 Task: Find connections with filter location Gavà with filter topic #Believewith filter profile language French with filter current company Hike with filter school Dr.Vishwanath Karad MIT WORLD PEACE UNIVERSITY|PUNE with filter industry Cable and Satellite Programming with filter service category Technical with filter keywords title Assistant Manager
Action: Mouse moved to (158, 220)
Screenshot: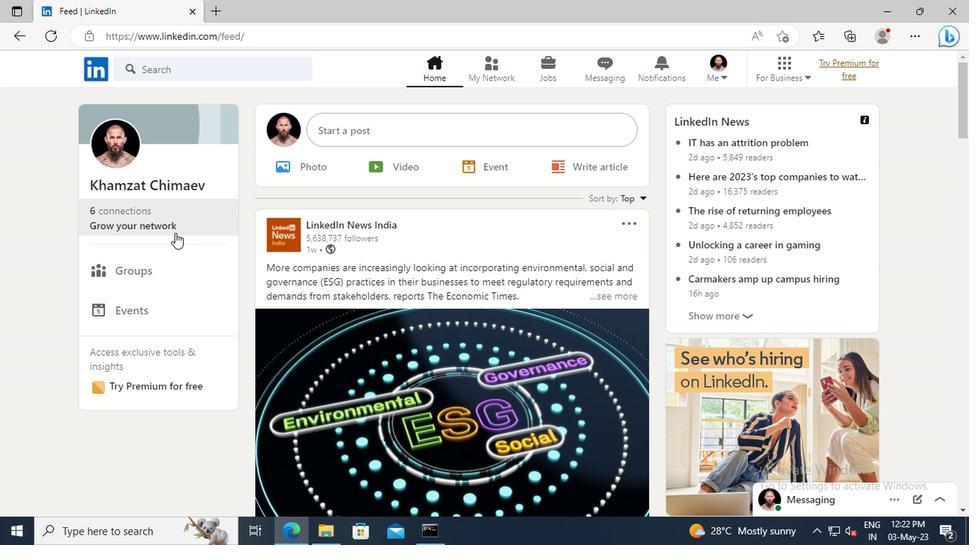 
Action: Mouse pressed left at (158, 220)
Screenshot: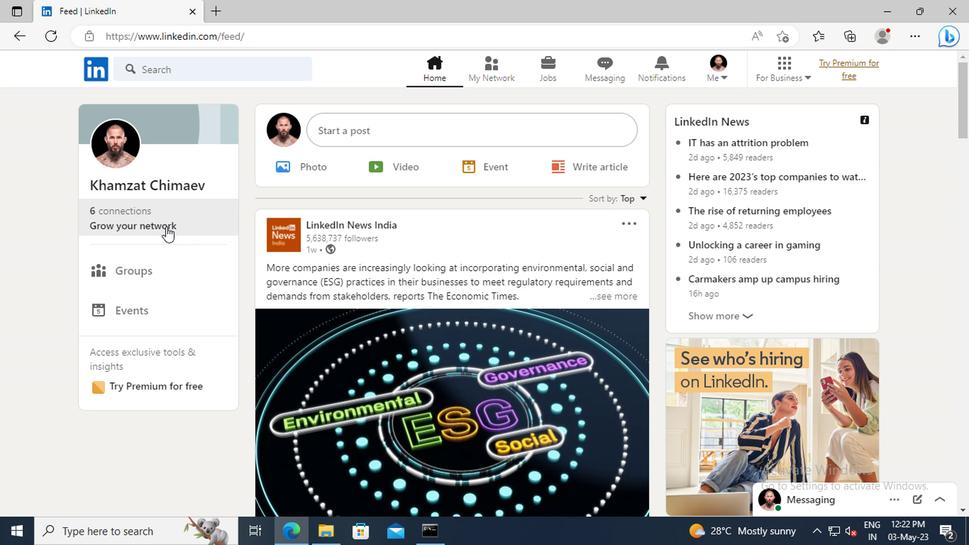 
Action: Mouse moved to (161, 149)
Screenshot: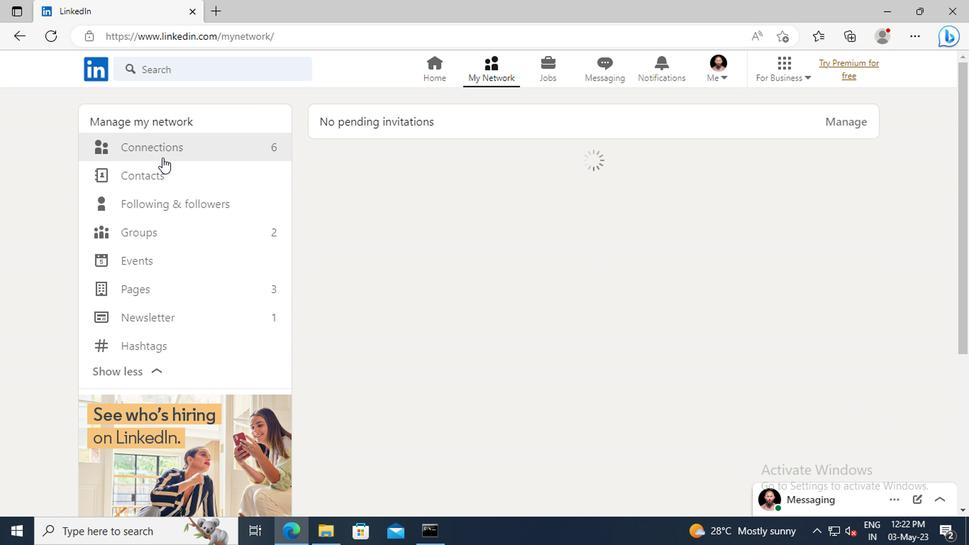 
Action: Mouse pressed left at (161, 149)
Screenshot: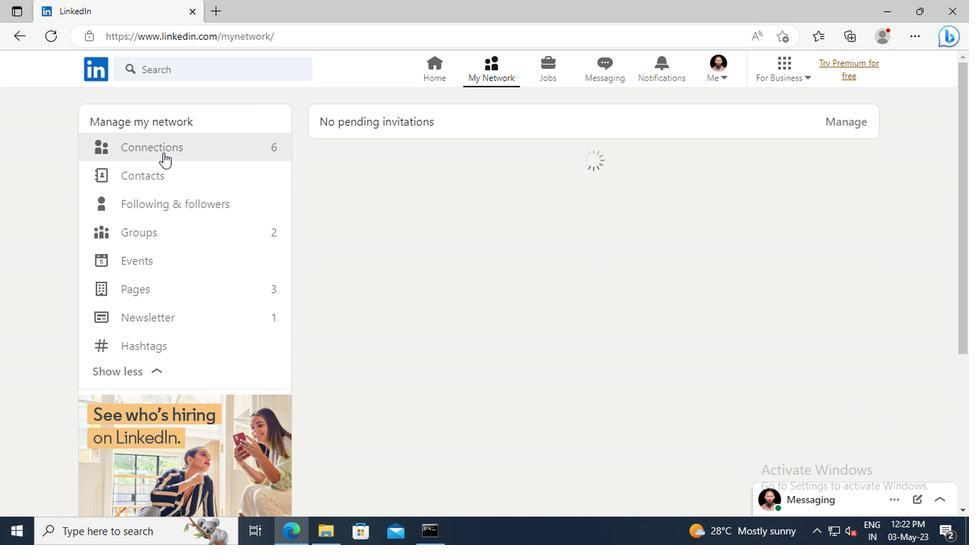 
Action: Mouse moved to (569, 152)
Screenshot: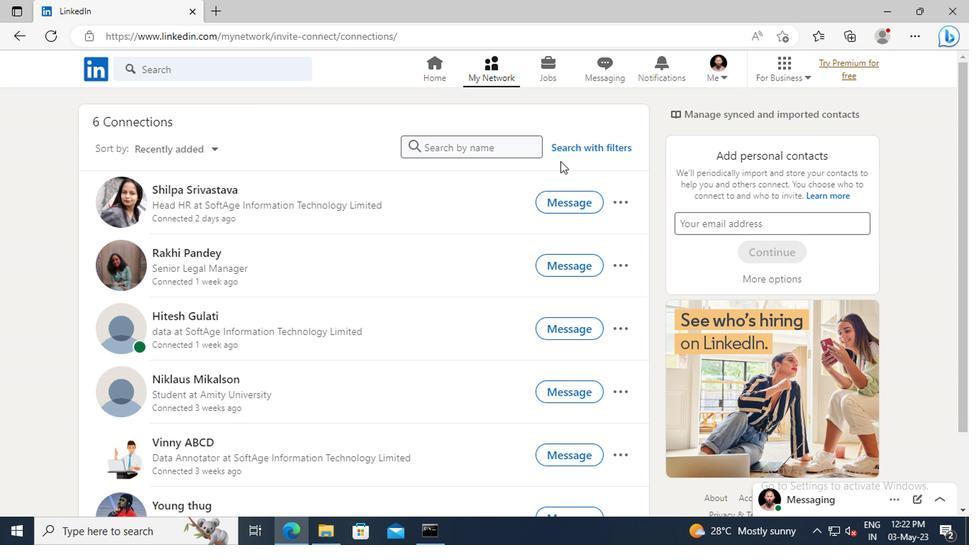 
Action: Mouse pressed left at (569, 152)
Screenshot: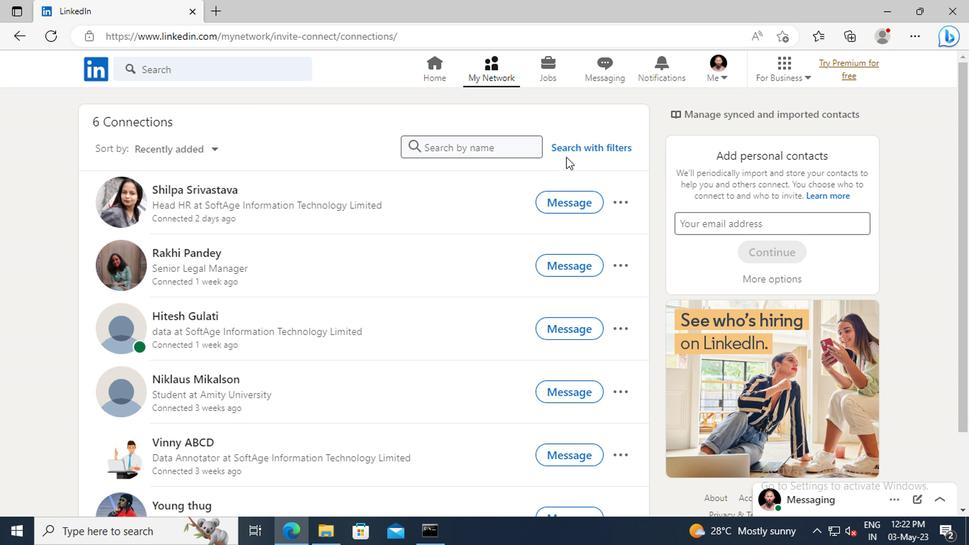 
Action: Mouse moved to (539, 113)
Screenshot: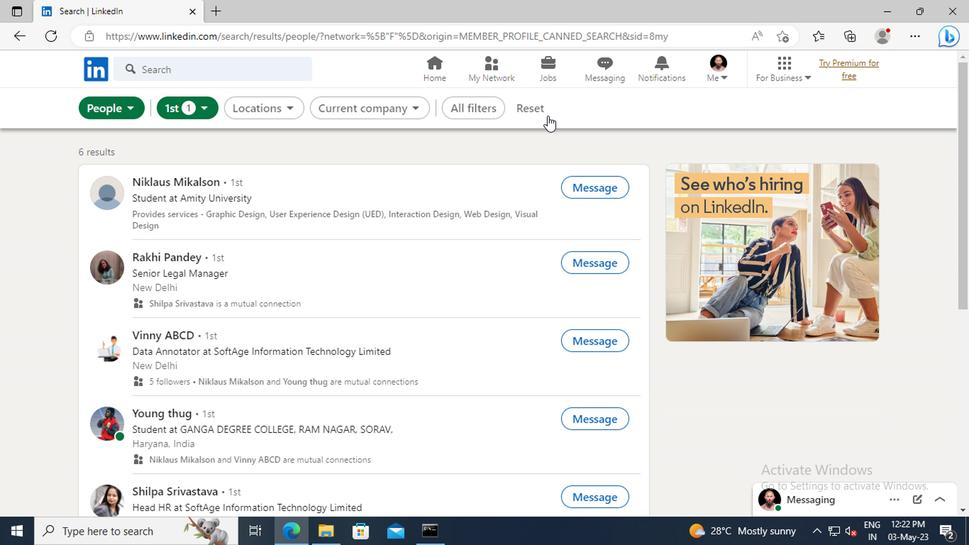 
Action: Mouse pressed left at (539, 113)
Screenshot: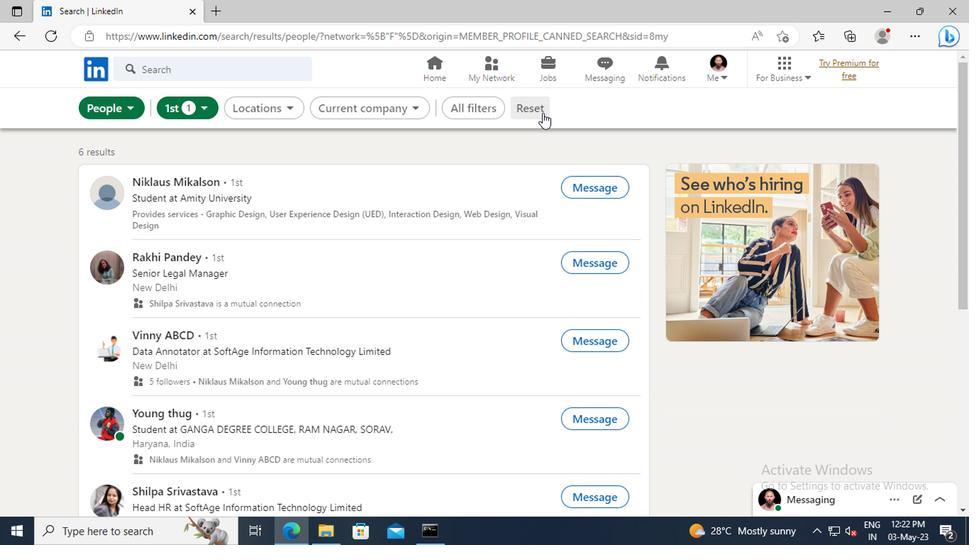 
Action: Mouse moved to (519, 108)
Screenshot: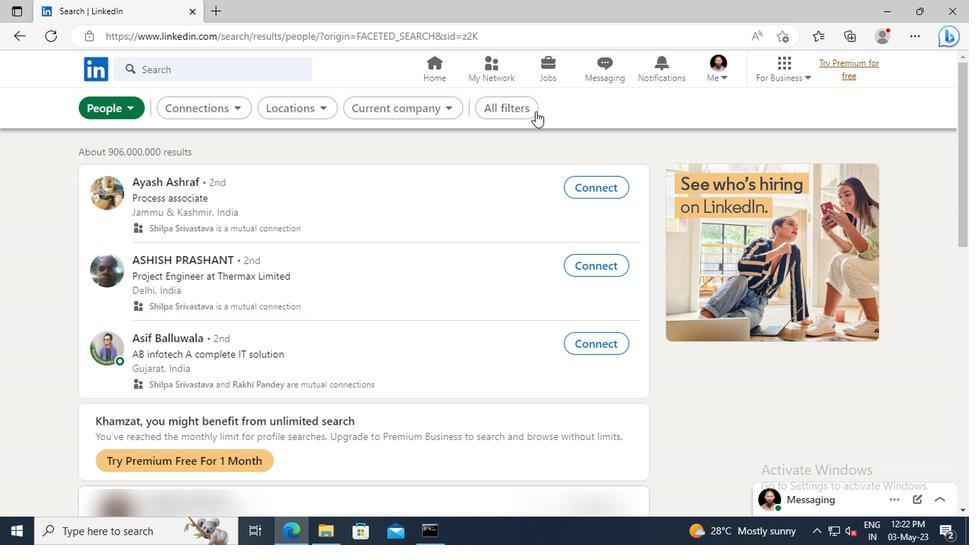 
Action: Mouse pressed left at (519, 108)
Screenshot: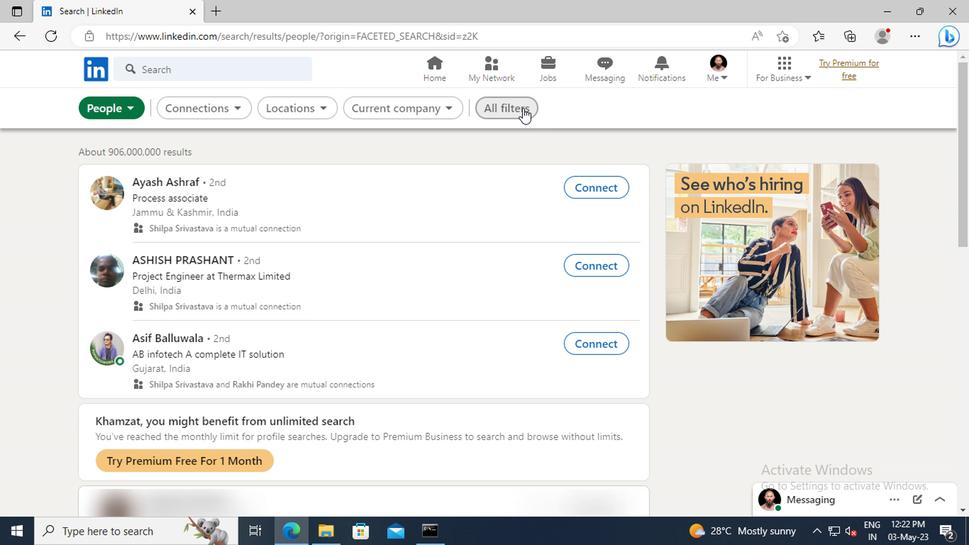 
Action: Mouse moved to (756, 241)
Screenshot: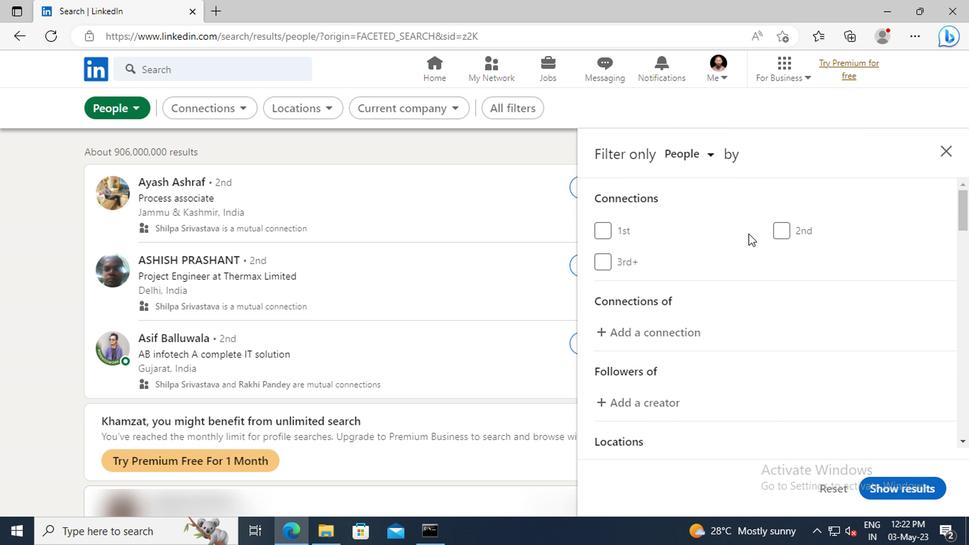 
Action: Mouse scrolled (756, 240) with delta (0, 0)
Screenshot: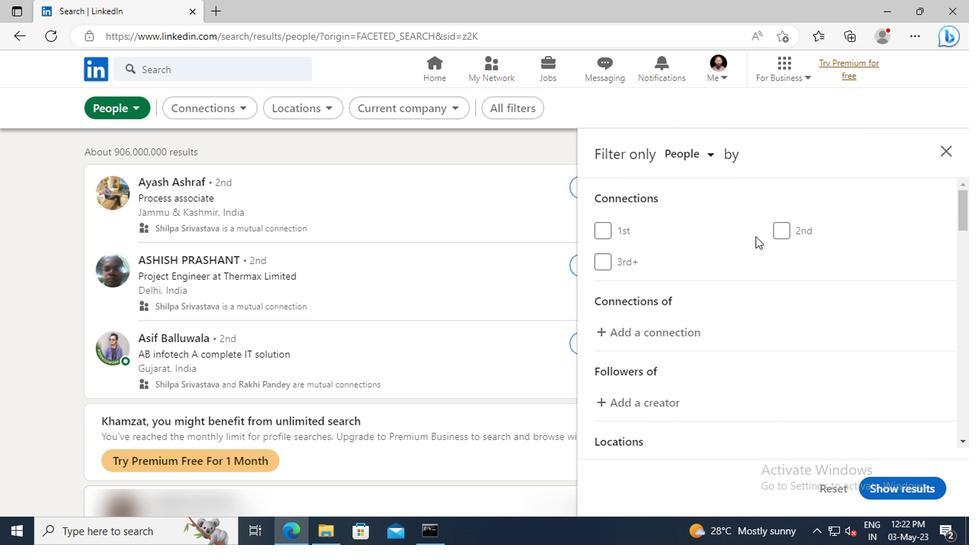 
Action: Mouse scrolled (756, 240) with delta (0, 0)
Screenshot: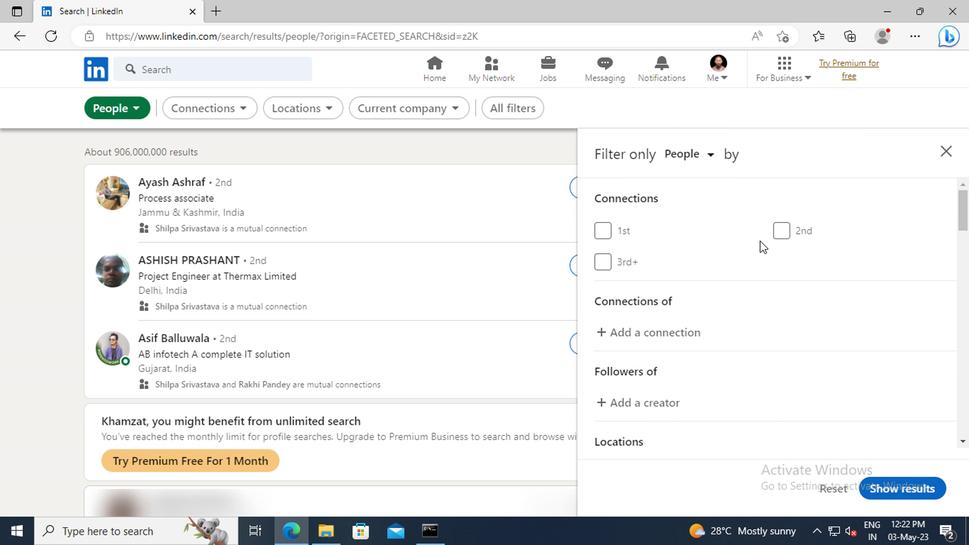 
Action: Mouse scrolled (756, 240) with delta (0, 0)
Screenshot: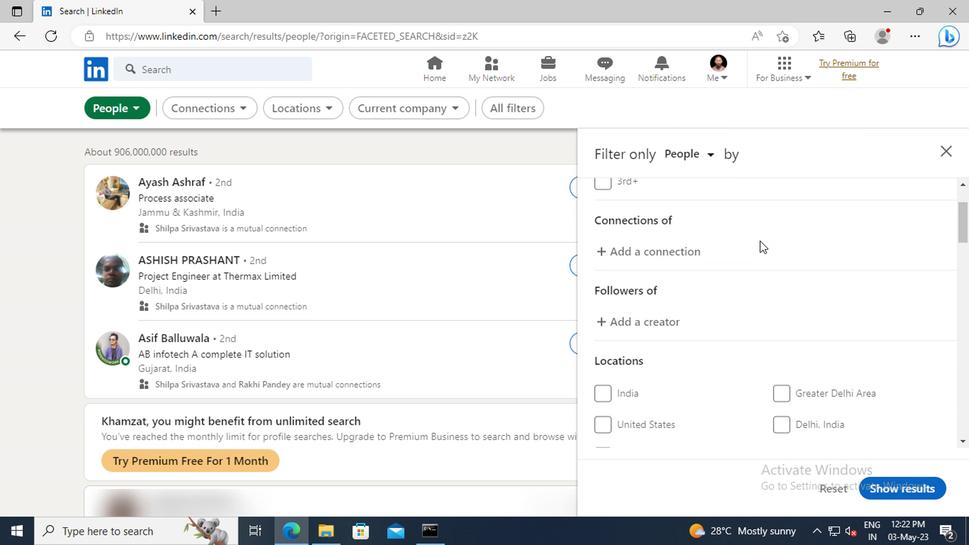 
Action: Mouse scrolled (756, 240) with delta (0, 0)
Screenshot: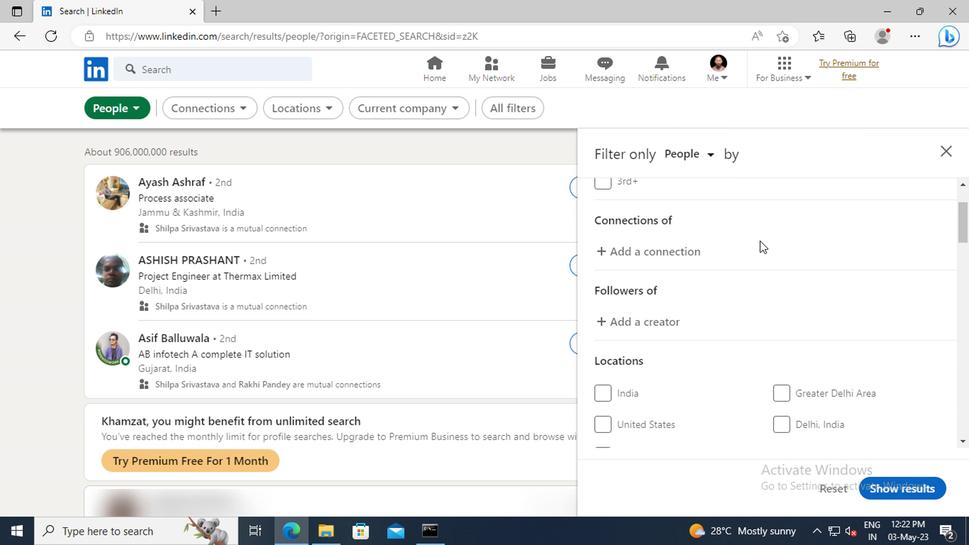 
Action: Mouse scrolled (756, 240) with delta (0, 0)
Screenshot: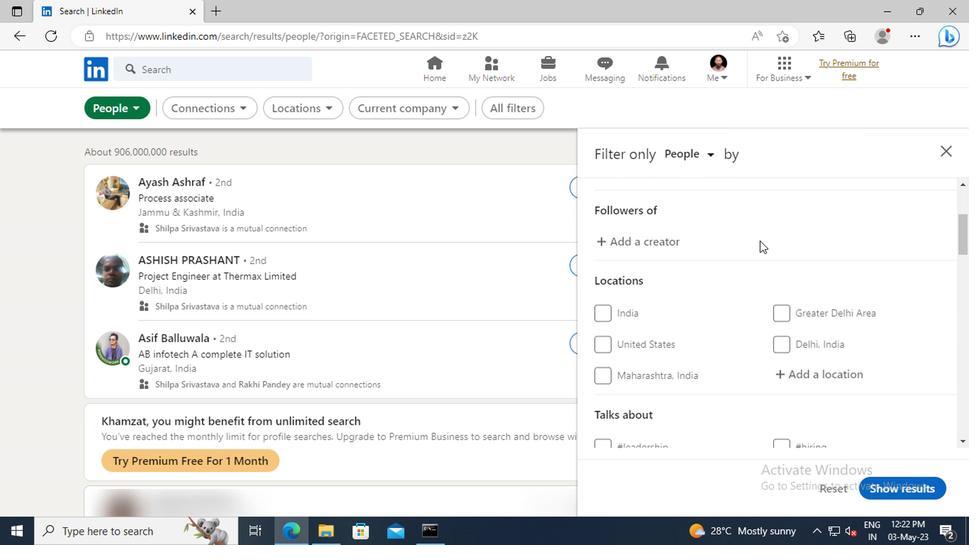 
Action: Mouse moved to (785, 335)
Screenshot: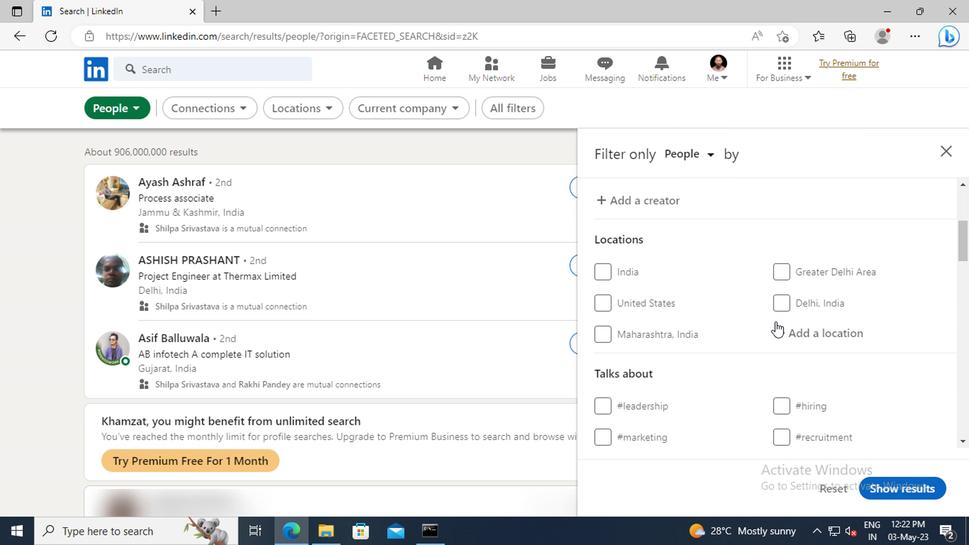 
Action: Mouse pressed left at (785, 335)
Screenshot: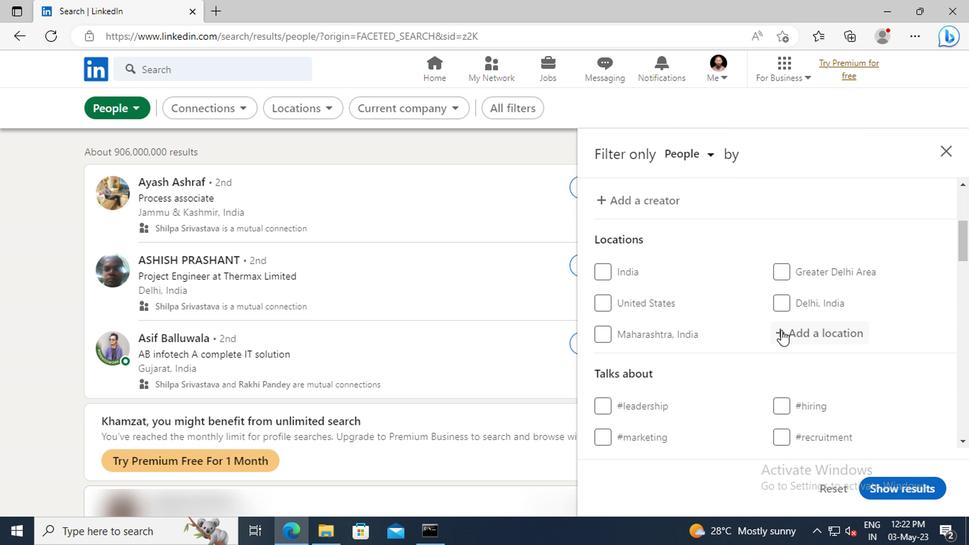 
Action: Key pressed <Key.shift>GAVA
Screenshot: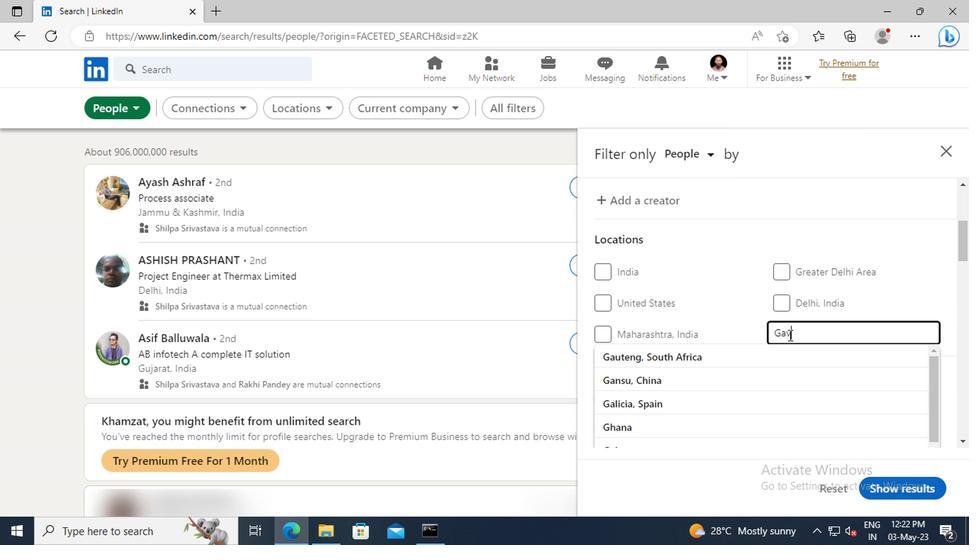 
Action: Mouse moved to (785, 355)
Screenshot: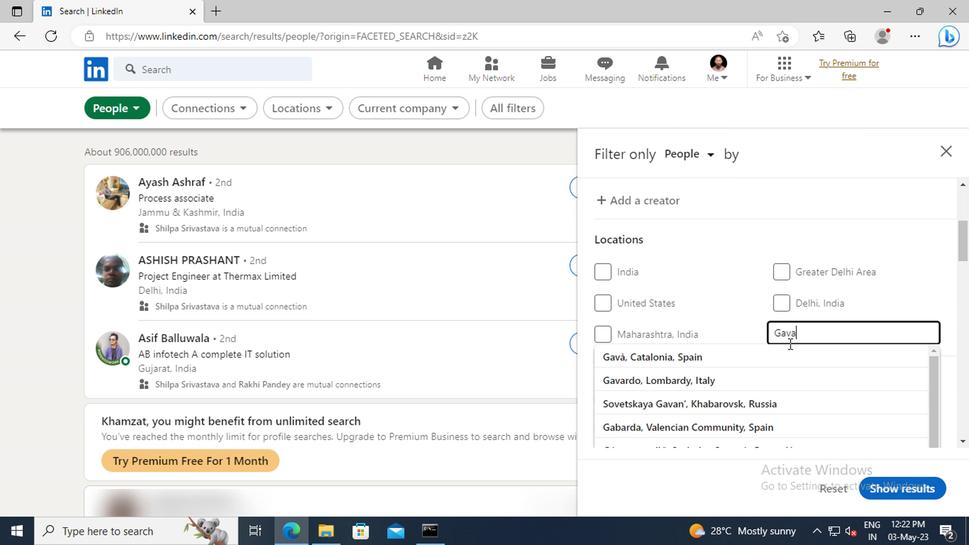 
Action: Mouse pressed left at (785, 355)
Screenshot: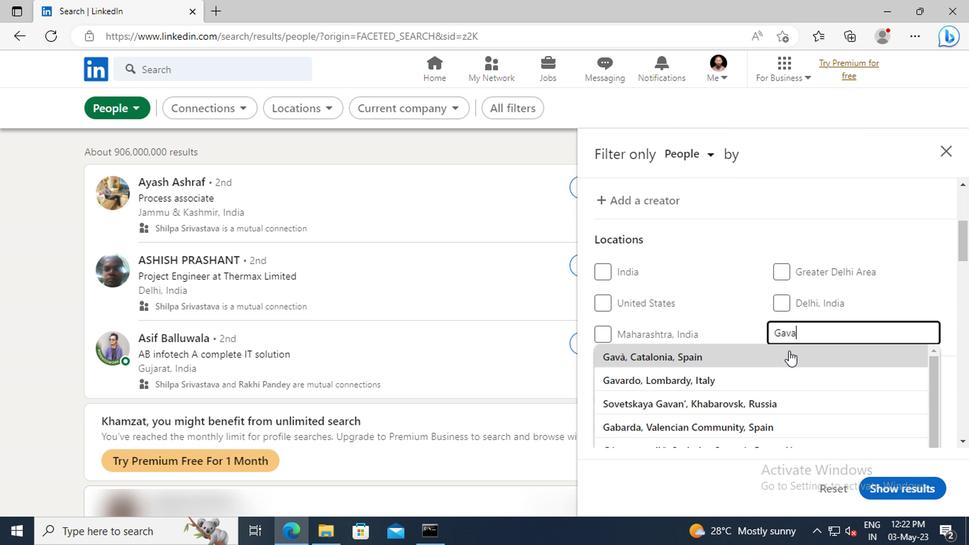 
Action: Mouse scrolled (785, 354) with delta (0, 0)
Screenshot: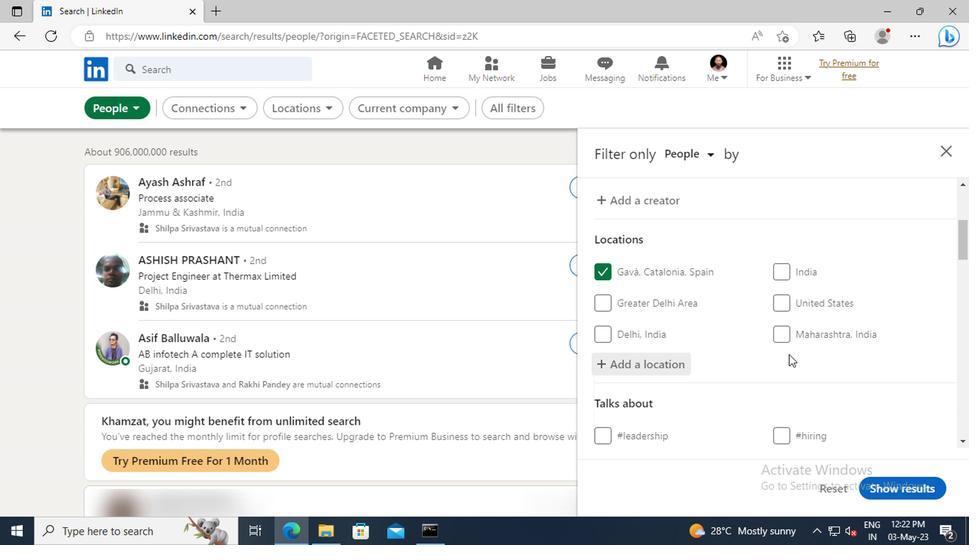 
Action: Mouse scrolled (785, 354) with delta (0, 0)
Screenshot: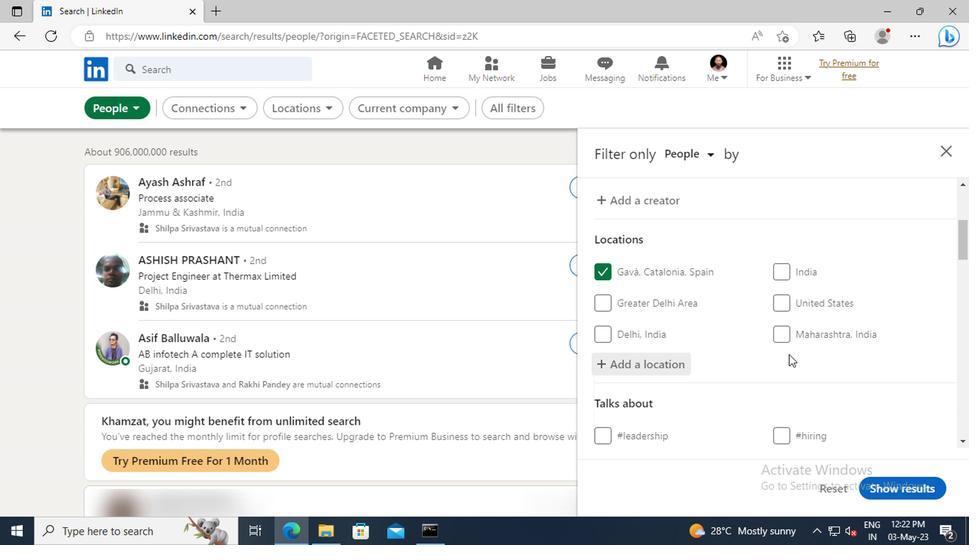 
Action: Mouse moved to (782, 311)
Screenshot: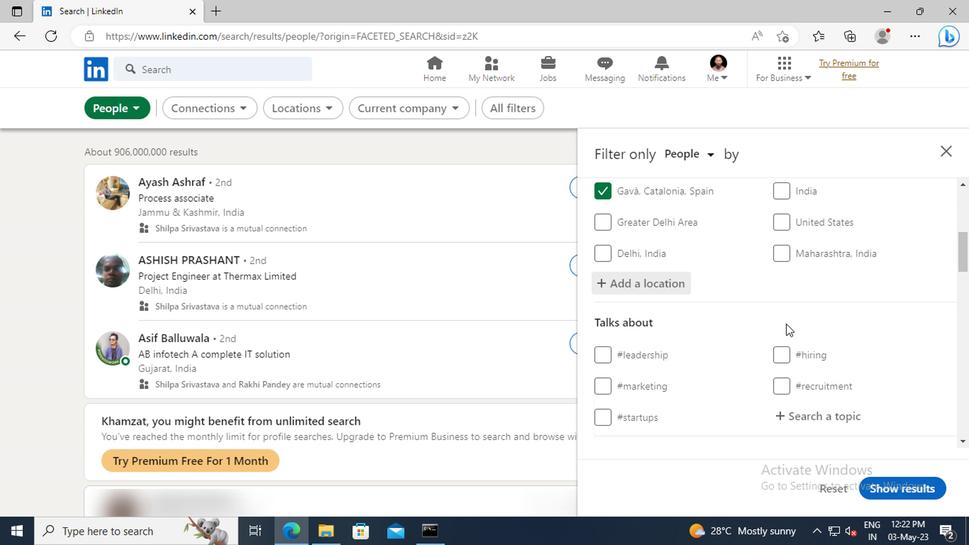 
Action: Mouse scrolled (782, 310) with delta (0, 0)
Screenshot: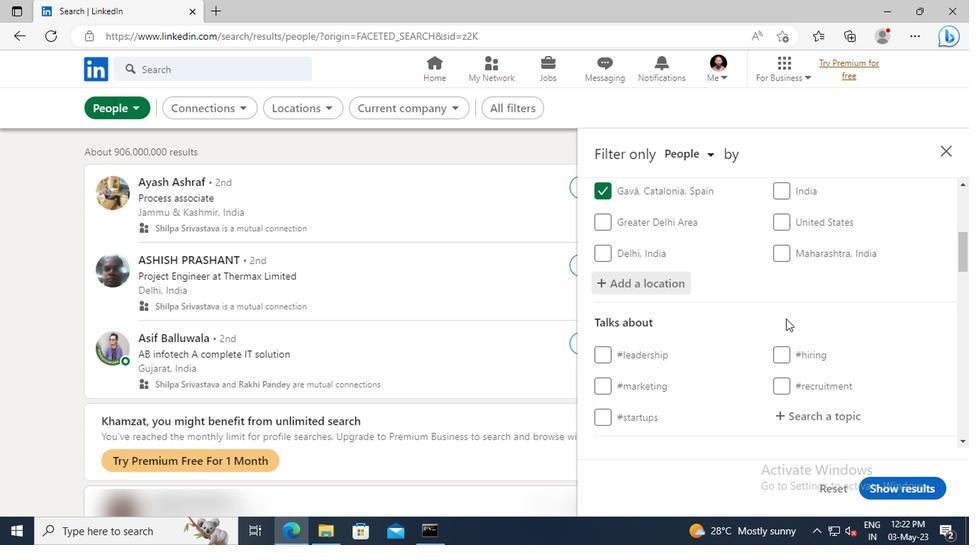 
Action: Mouse scrolled (782, 310) with delta (0, 0)
Screenshot: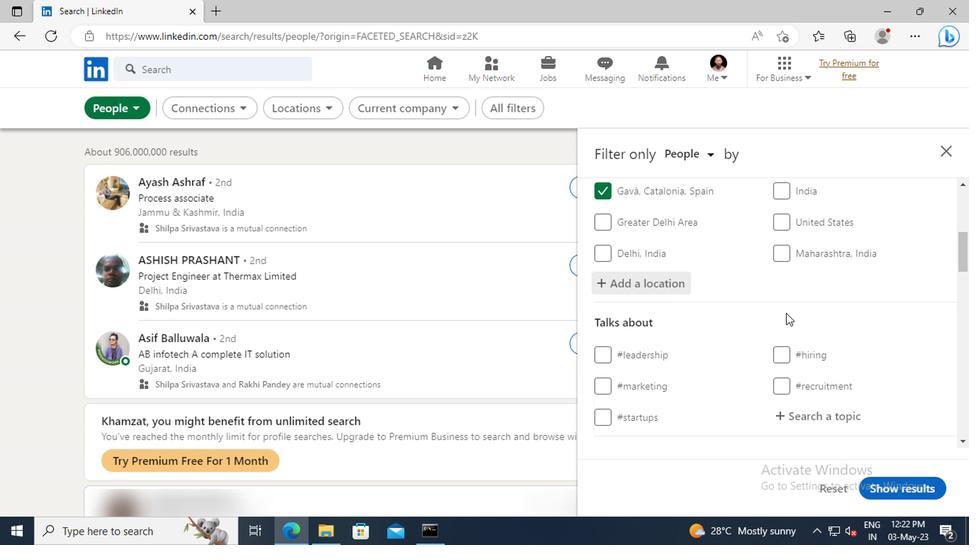 
Action: Mouse moved to (794, 334)
Screenshot: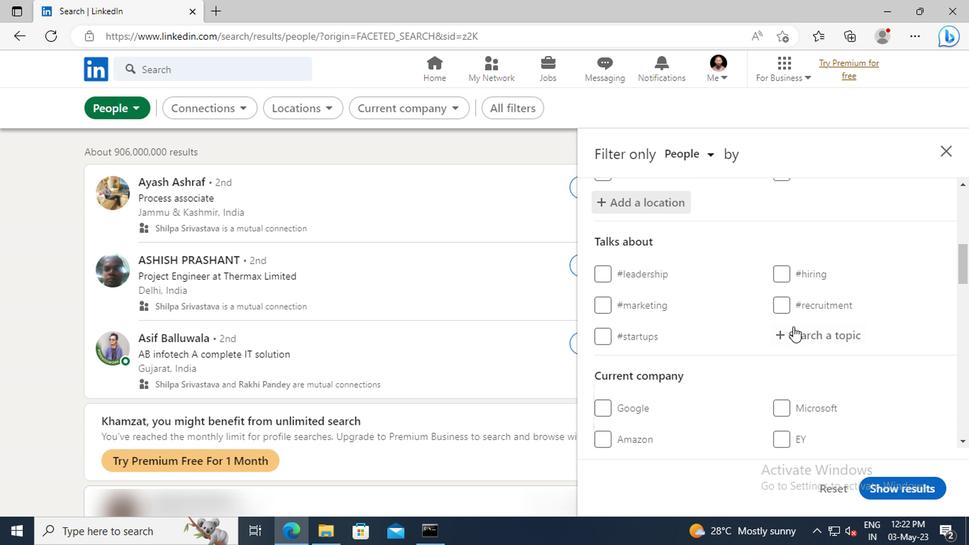 
Action: Mouse pressed left at (794, 334)
Screenshot: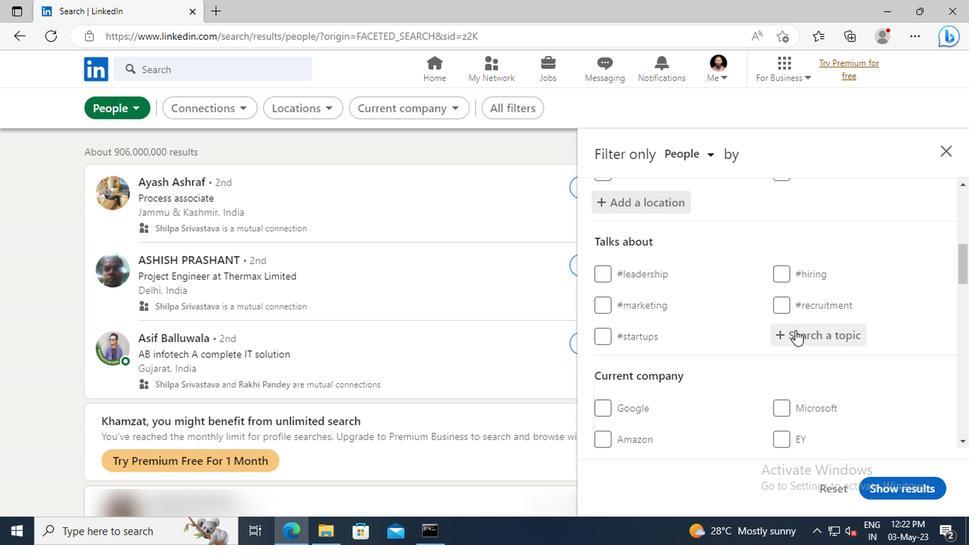
Action: Key pressed <Key.shift>BELIE
Screenshot: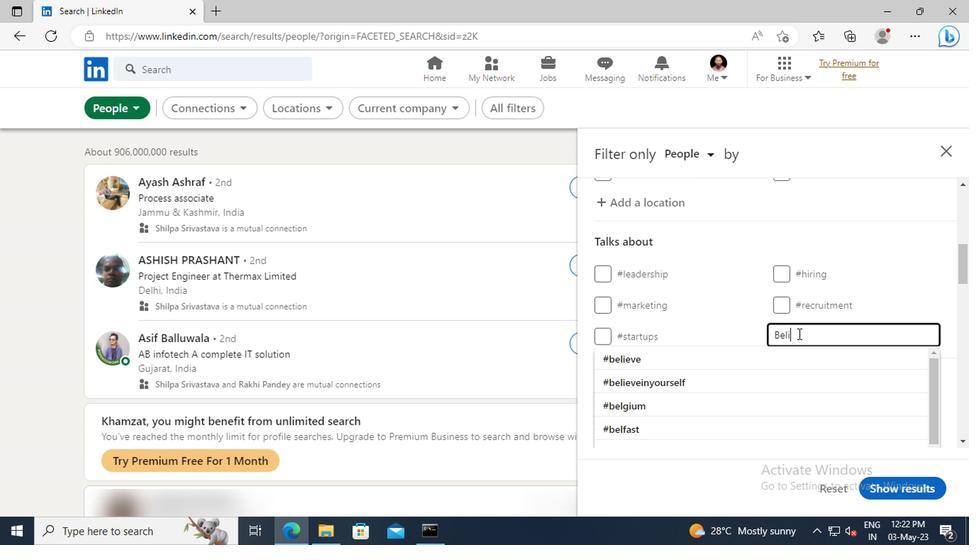 
Action: Mouse moved to (799, 355)
Screenshot: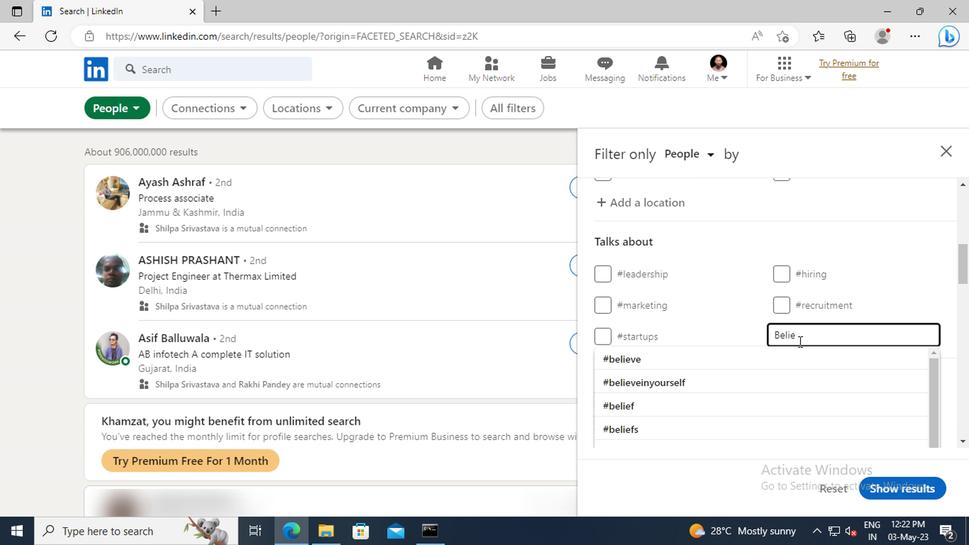 
Action: Mouse pressed left at (799, 355)
Screenshot: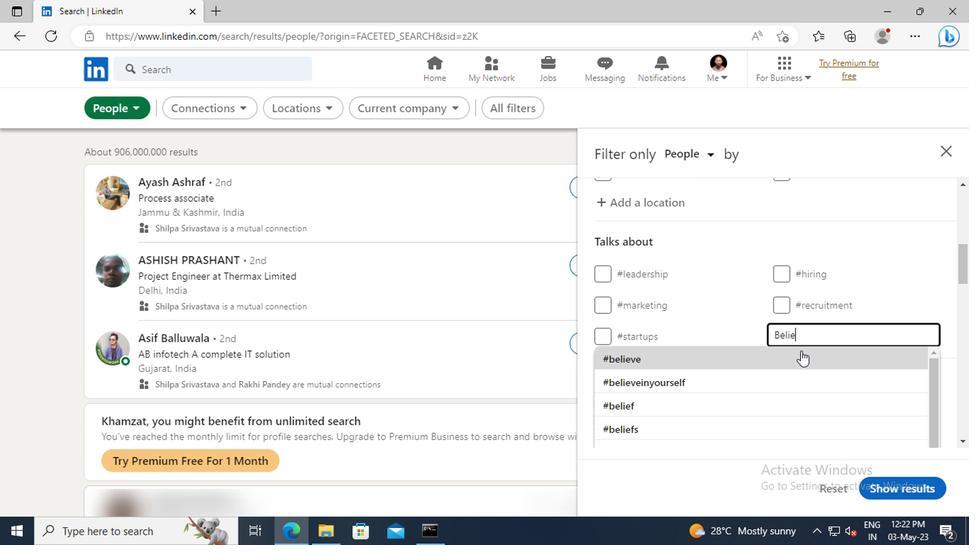 
Action: Mouse scrolled (799, 354) with delta (0, 0)
Screenshot: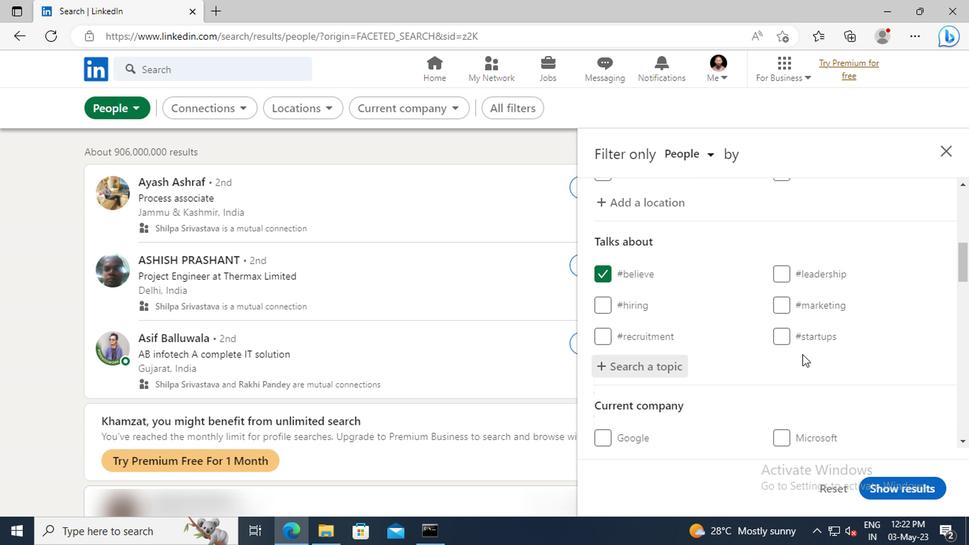 
Action: Mouse scrolled (799, 354) with delta (0, 0)
Screenshot: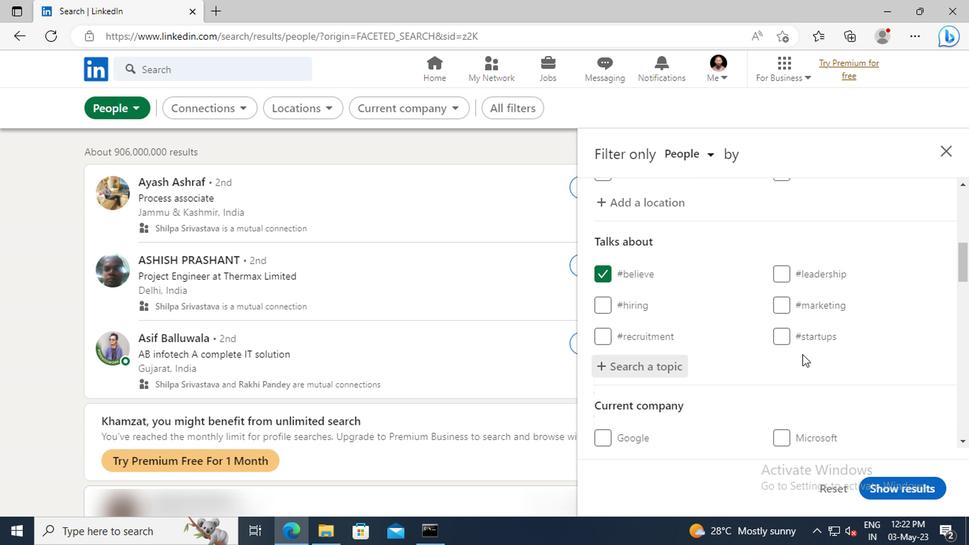 
Action: Mouse scrolled (799, 354) with delta (0, 0)
Screenshot: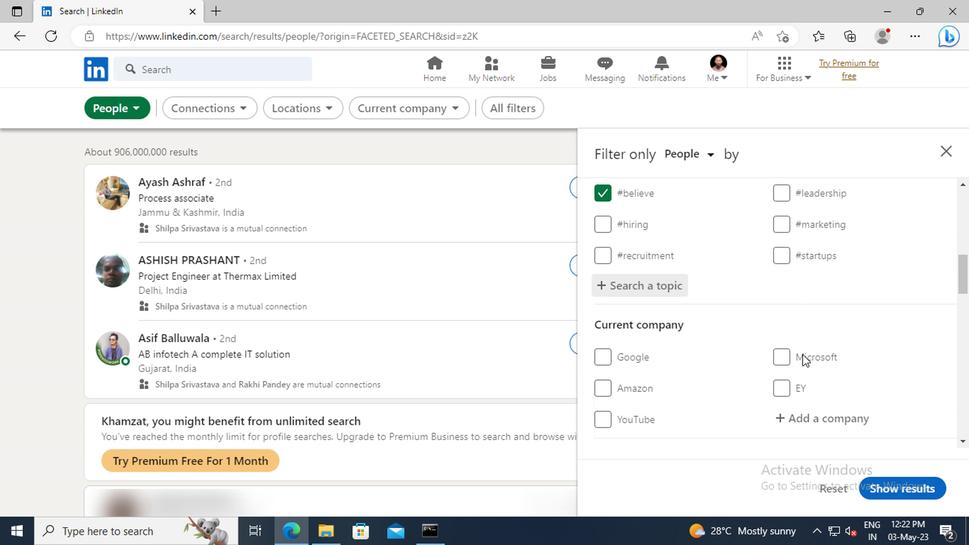 
Action: Mouse scrolled (799, 354) with delta (0, 0)
Screenshot: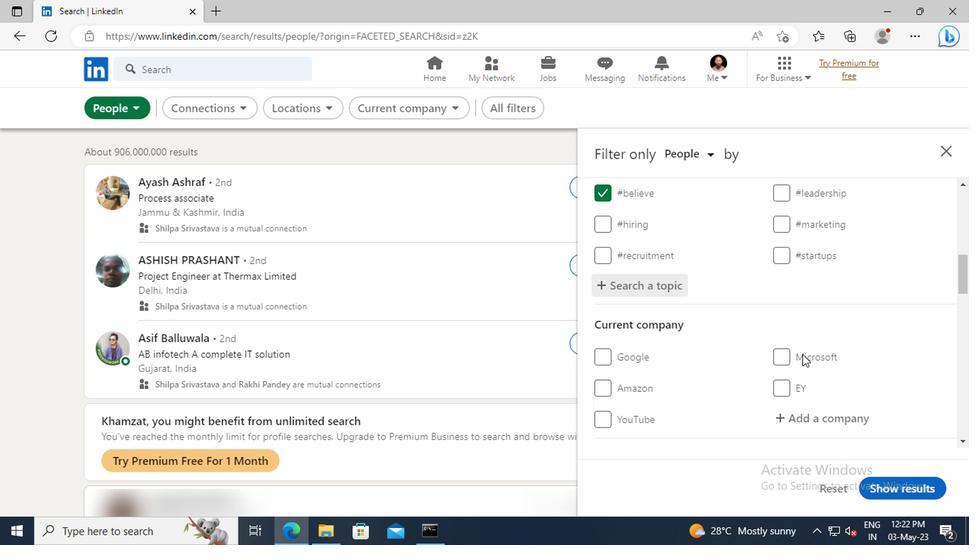 
Action: Mouse scrolled (799, 354) with delta (0, 0)
Screenshot: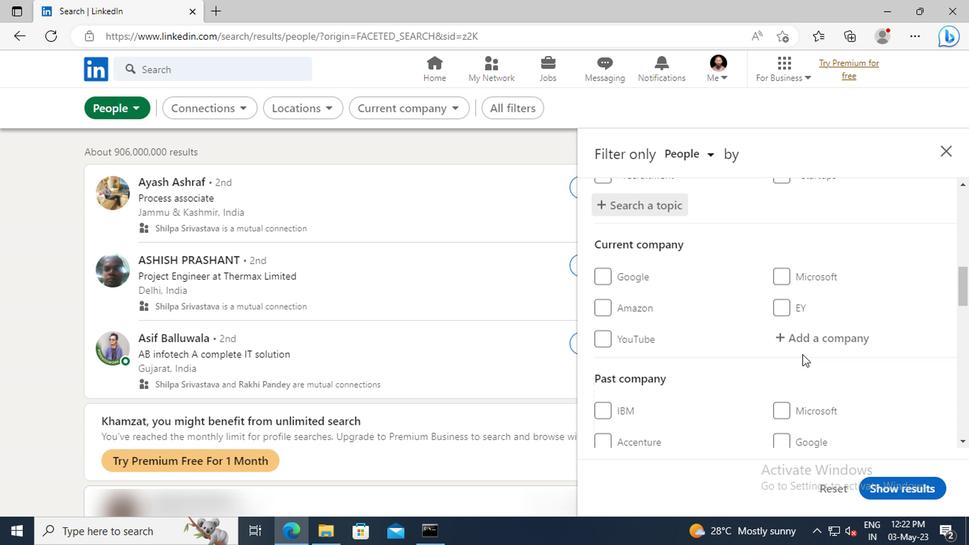 
Action: Mouse scrolled (799, 354) with delta (0, 0)
Screenshot: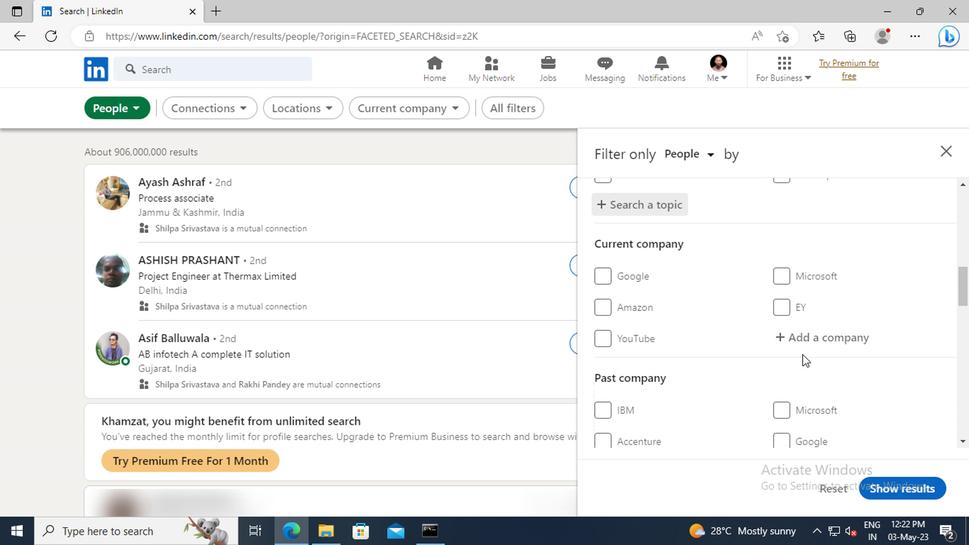 
Action: Mouse scrolled (799, 354) with delta (0, 0)
Screenshot: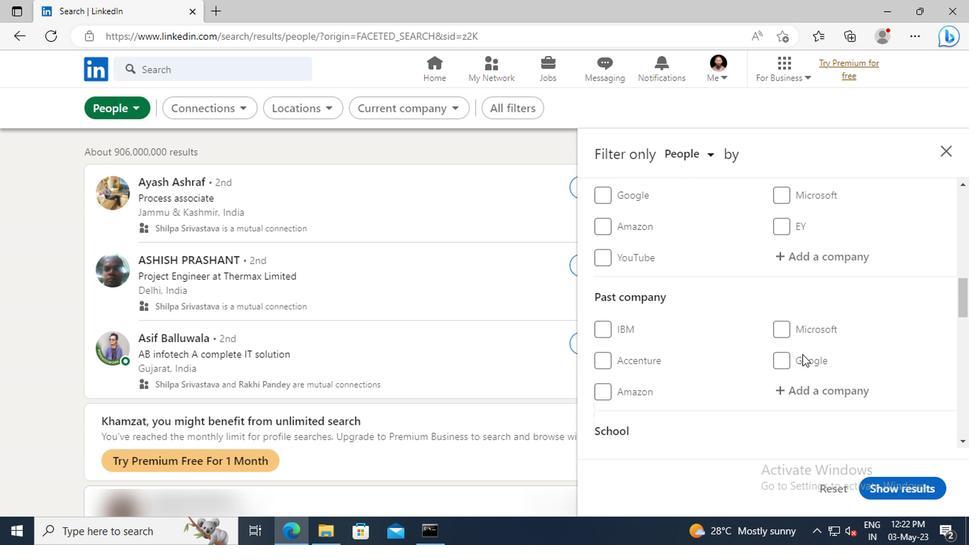 
Action: Mouse scrolled (799, 354) with delta (0, 0)
Screenshot: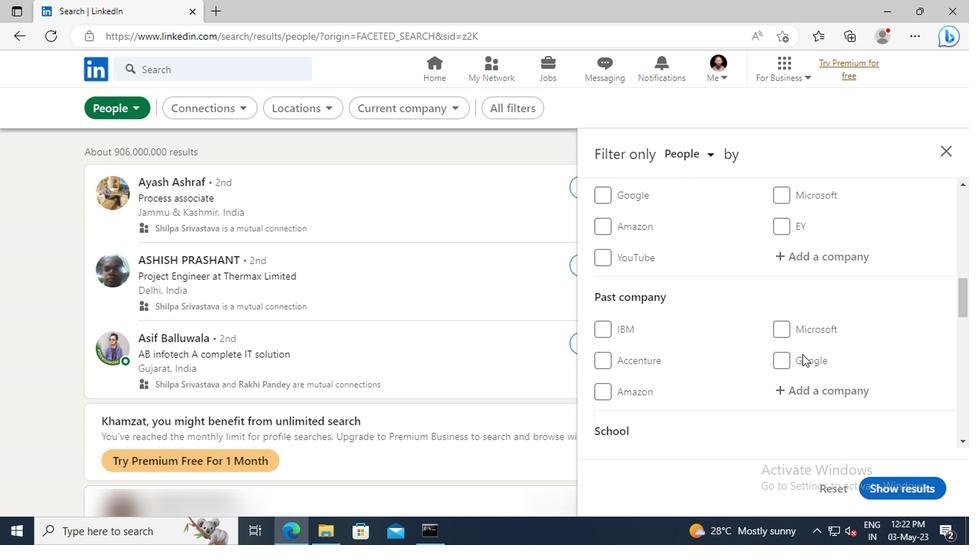 
Action: Mouse scrolled (799, 354) with delta (0, 0)
Screenshot: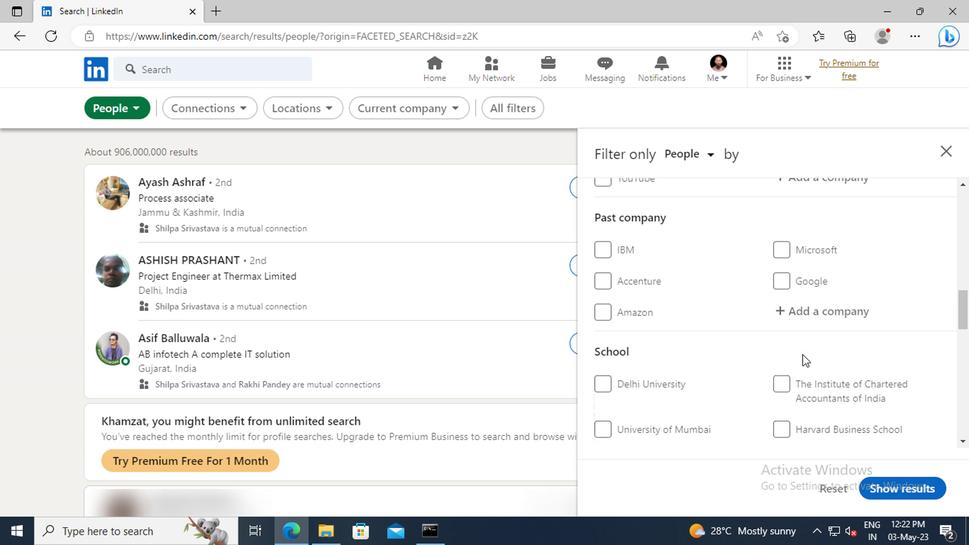 
Action: Mouse scrolled (799, 354) with delta (0, 0)
Screenshot: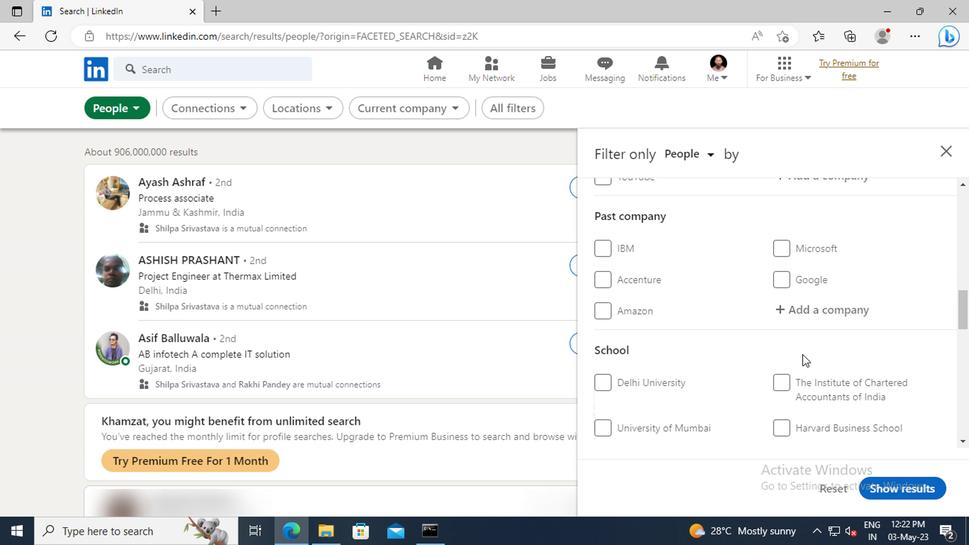
Action: Mouse scrolled (799, 354) with delta (0, 0)
Screenshot: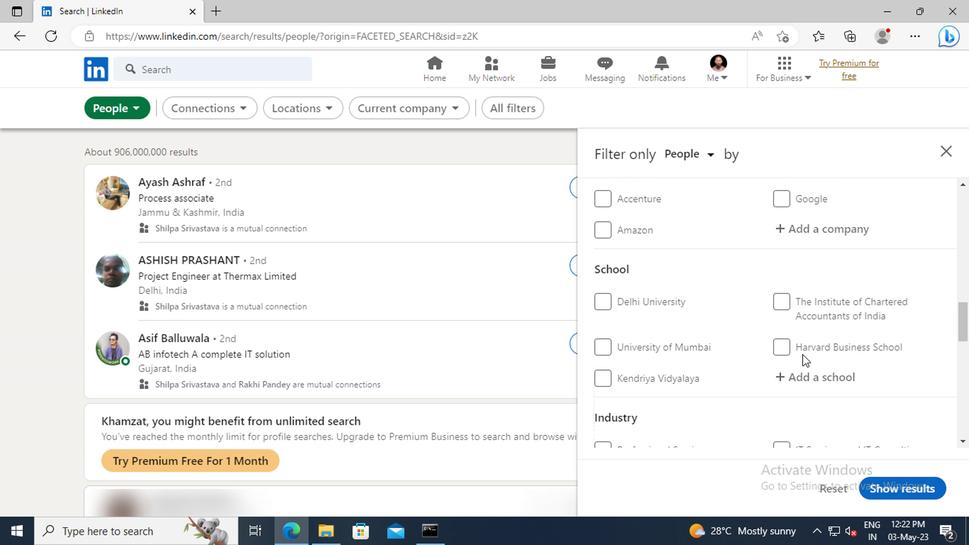 
Action: Mouse scrolled (799, 354) with delta (0, 0)
Screenshot: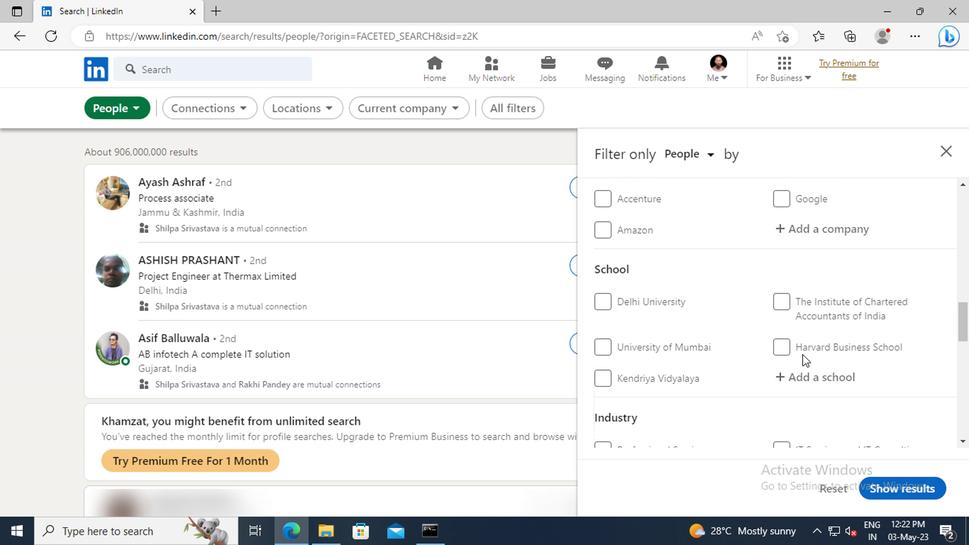 
Action: Mouse scrolled (799, 354) with delta (0, 0)
Screenshot: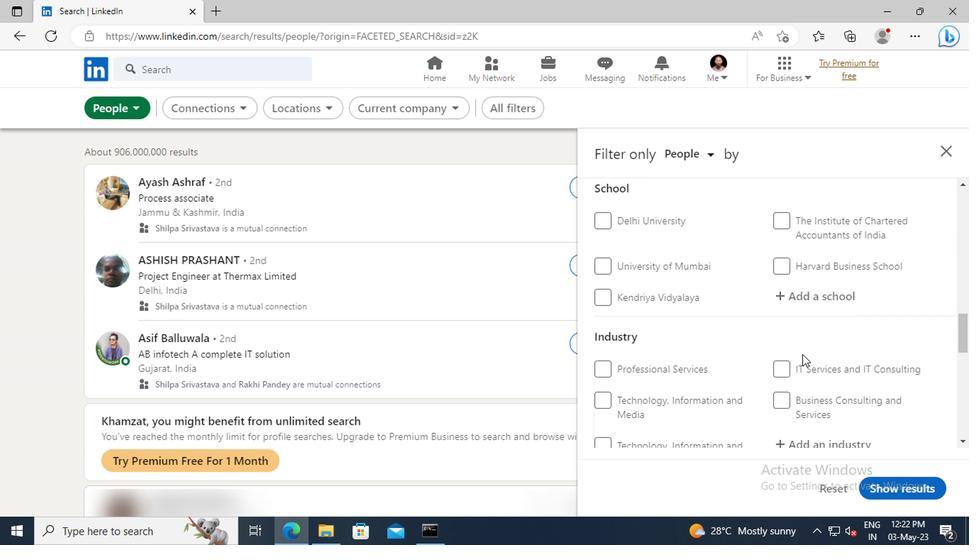 
Action: Mouse scrolled (799, 354) with delta (0, 0)
Screenshot: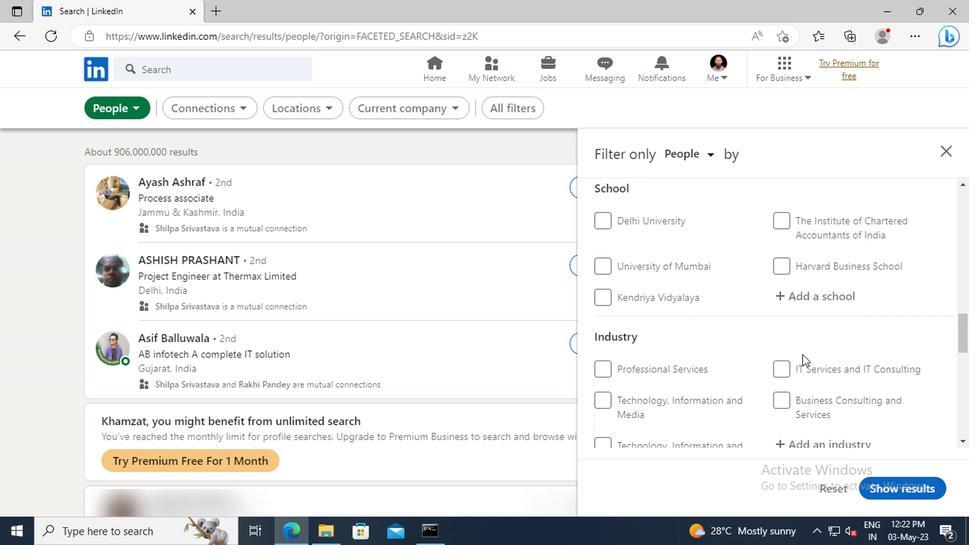 
Action: Mouse scrolled (799, 354) with delta (0, 0)
Screenshot: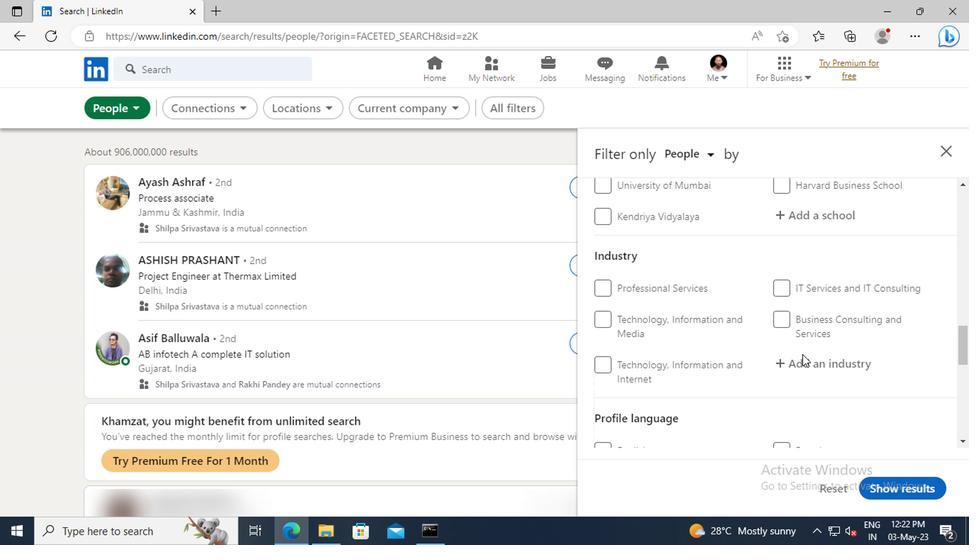 
Action: Mouse scrolled (799, 354) with delta (0, 0)
Screenshot: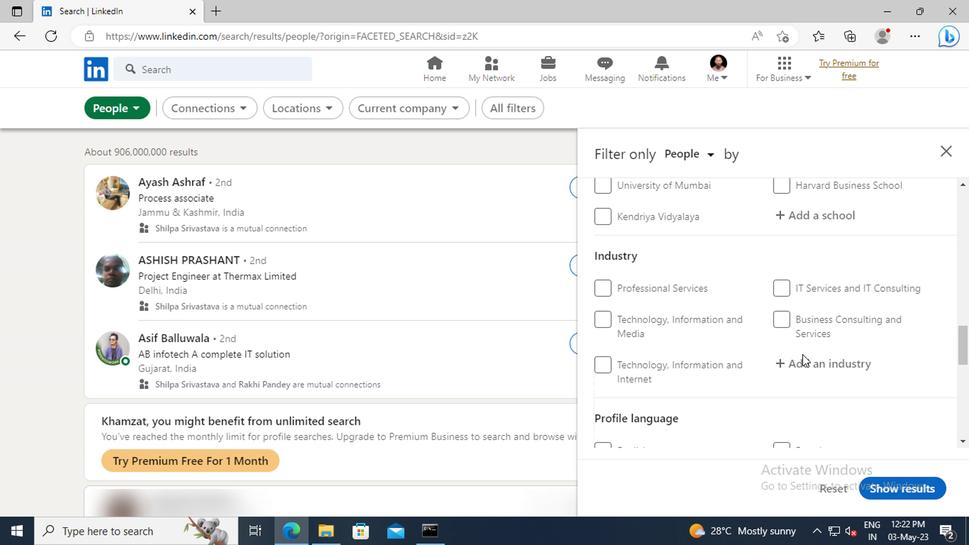 
Action: Mouse moved to (779, 374)
Screenshot: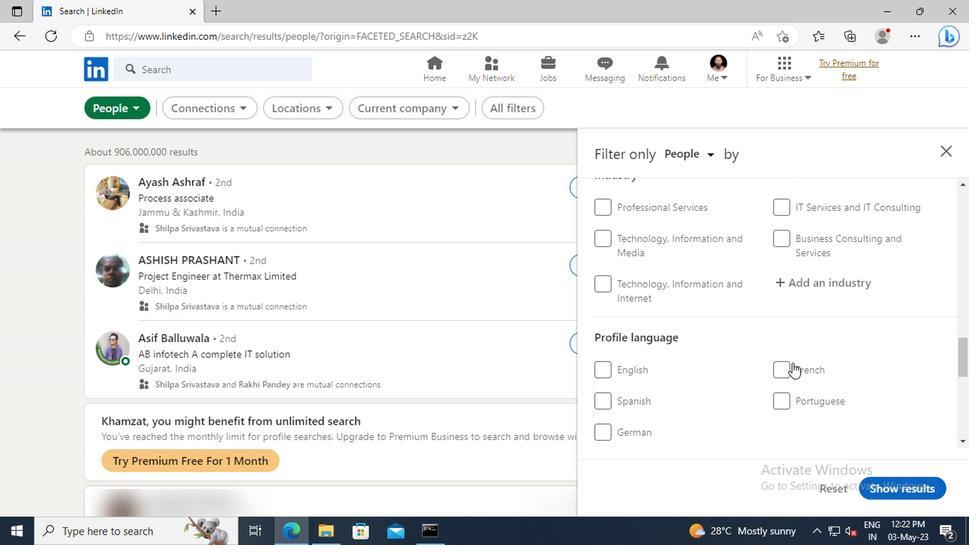 
Action: Mouse pressed left at (779, 374)
Screenshot: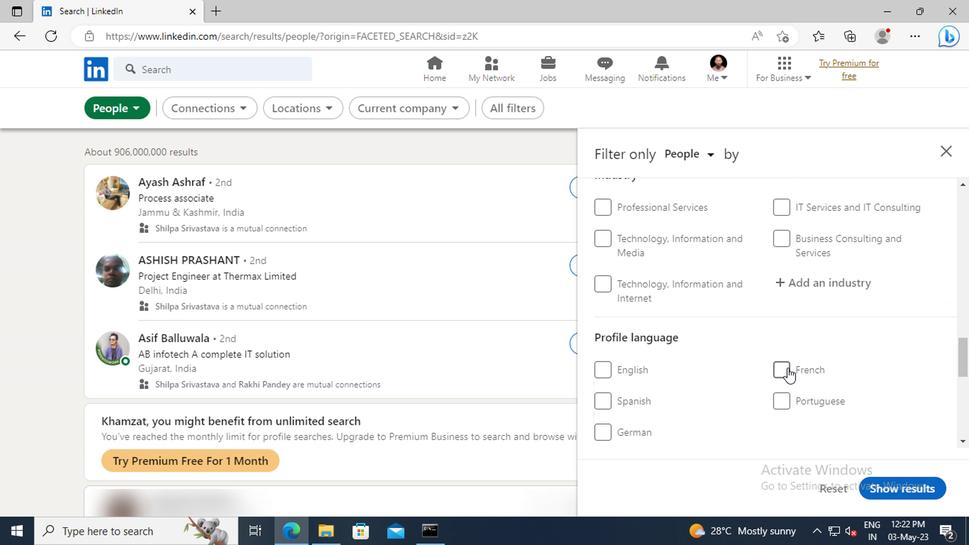 
Action: Mouse moved to (811, 342)
Screenshot: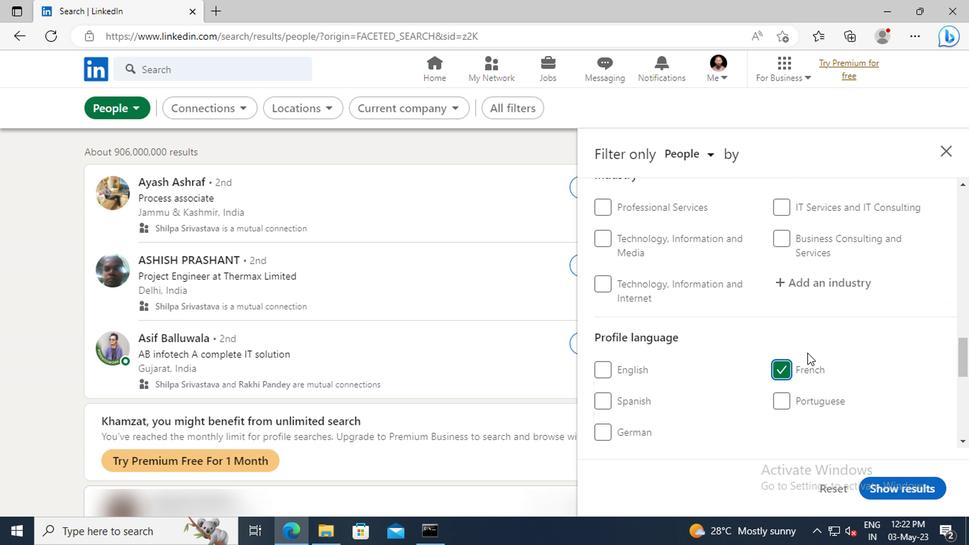 
Action: Mouse scrolled (811, 343) with delta (0, 0)
Screenshot: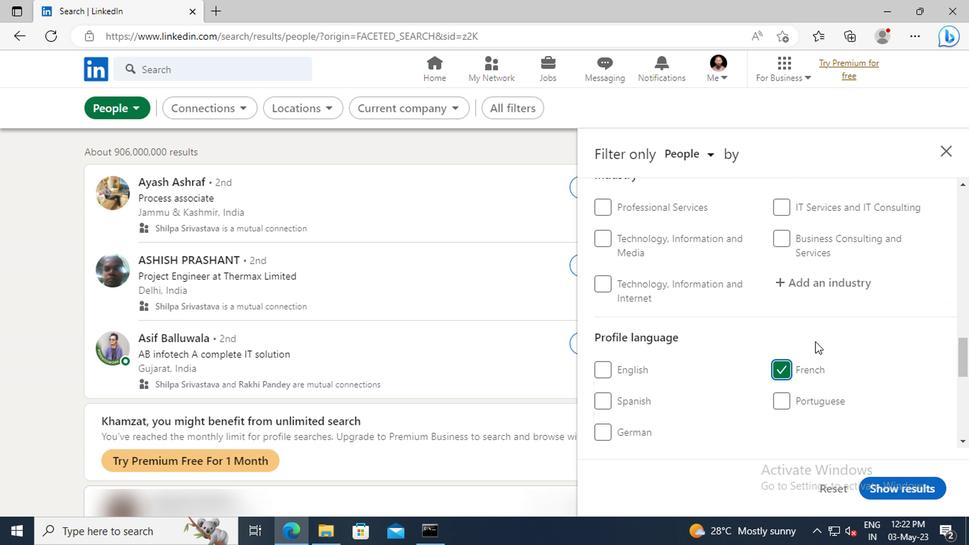 
Action: Mouse scrolled (811, 343) with delta (0, 0)
Screenshot: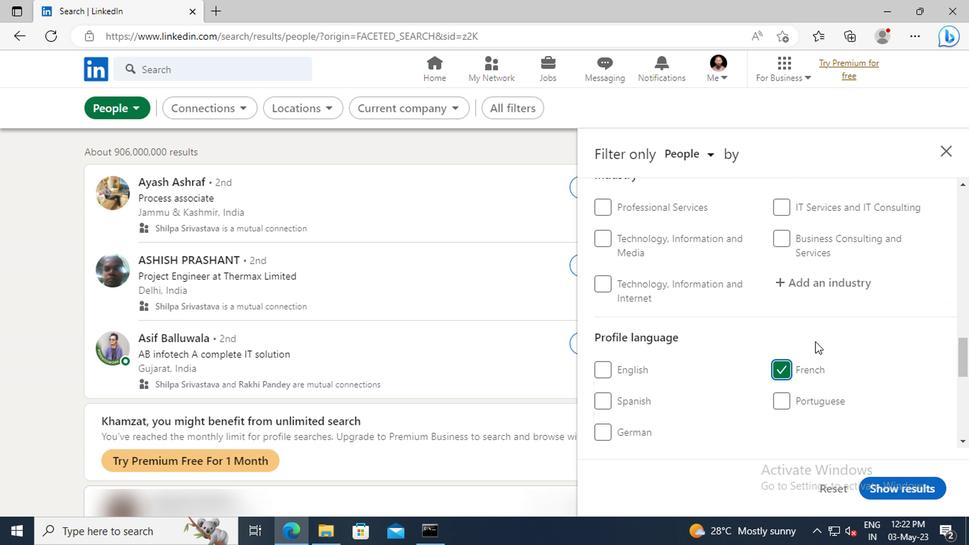 
Action: Mouse scrolled (811, 343) with delta (0, 0)
Screenshot: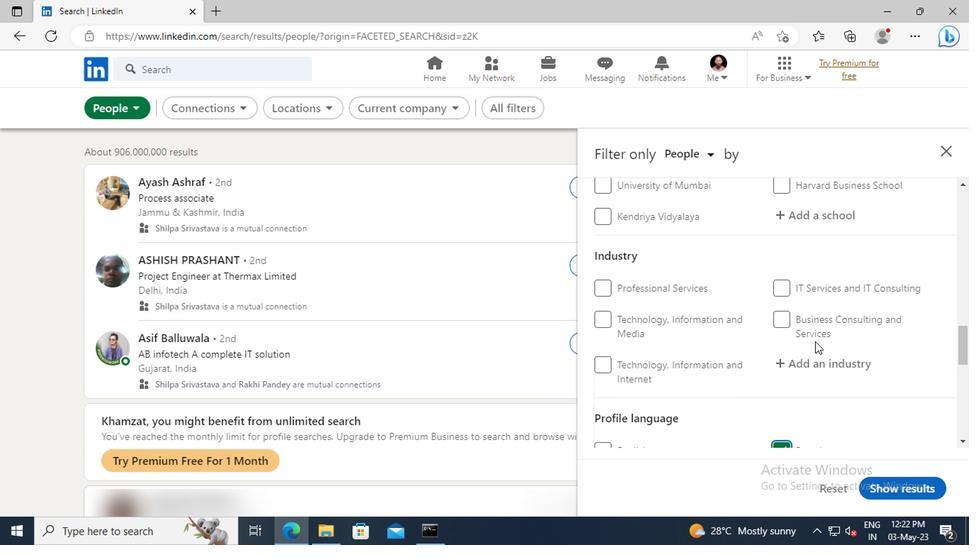 
Action: Mouse scrolled (811, 343) with delta (0, 0)
Screenshot: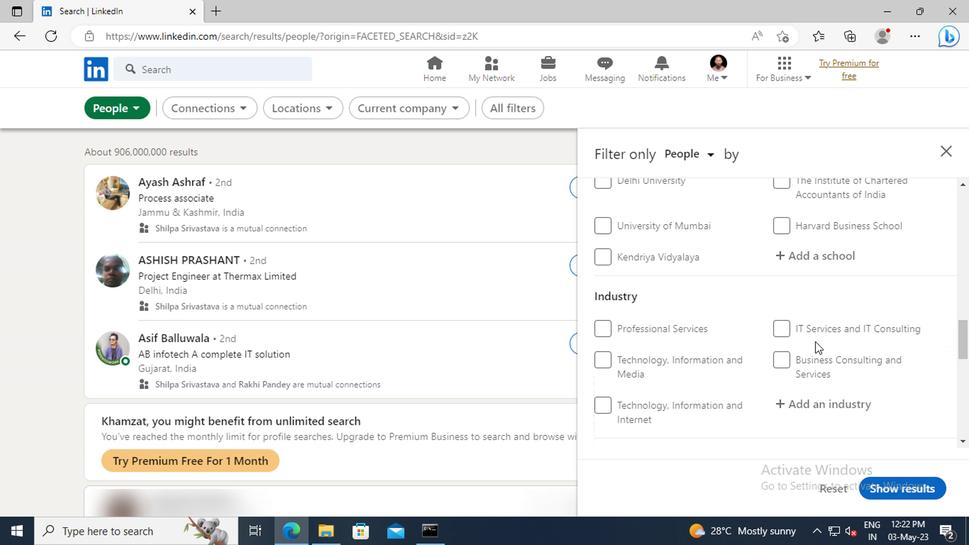 
Action: Mouse scrolled (811, 343) with delta (0, 0)
Screenshot: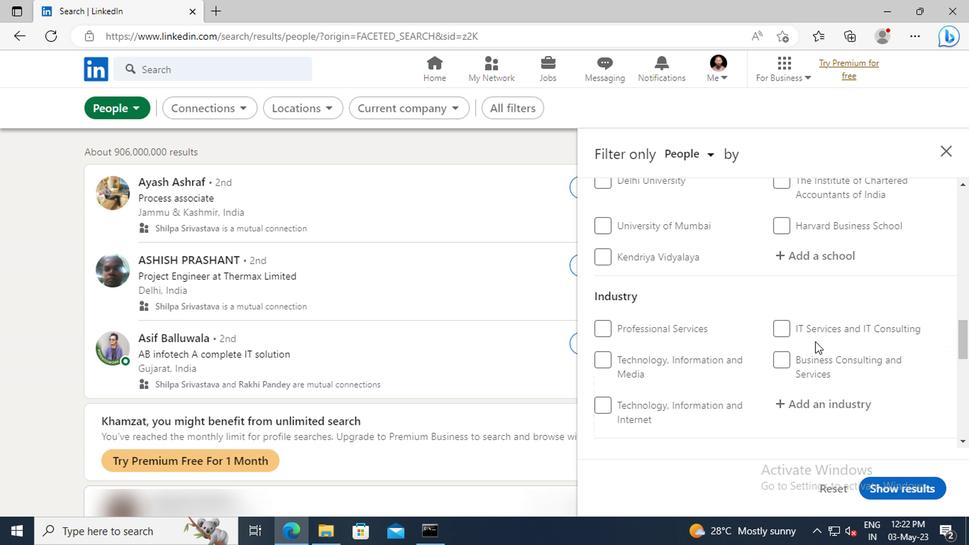 
Action: Mouse scrolled (811, 343) with delta (0, 0)
Screenshot: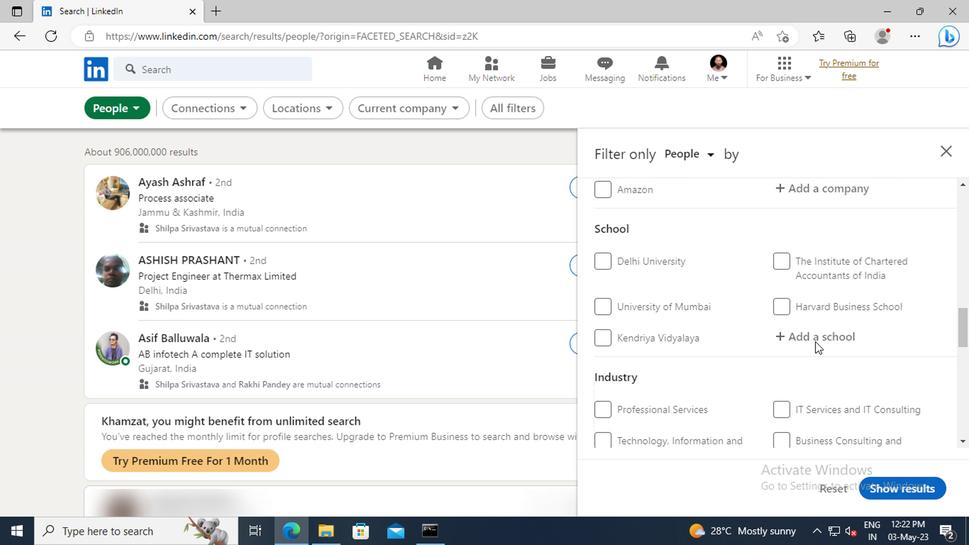 
Action: Mouse scrolled (811, 343) with delta (0, 0)
Screenshot: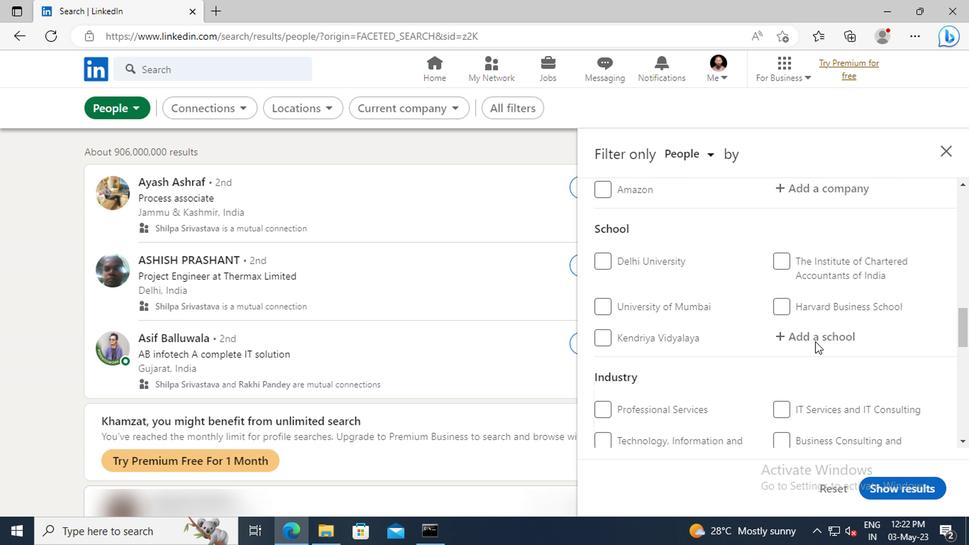 
Action: Mouse moved to (813, 340)
Screenshot: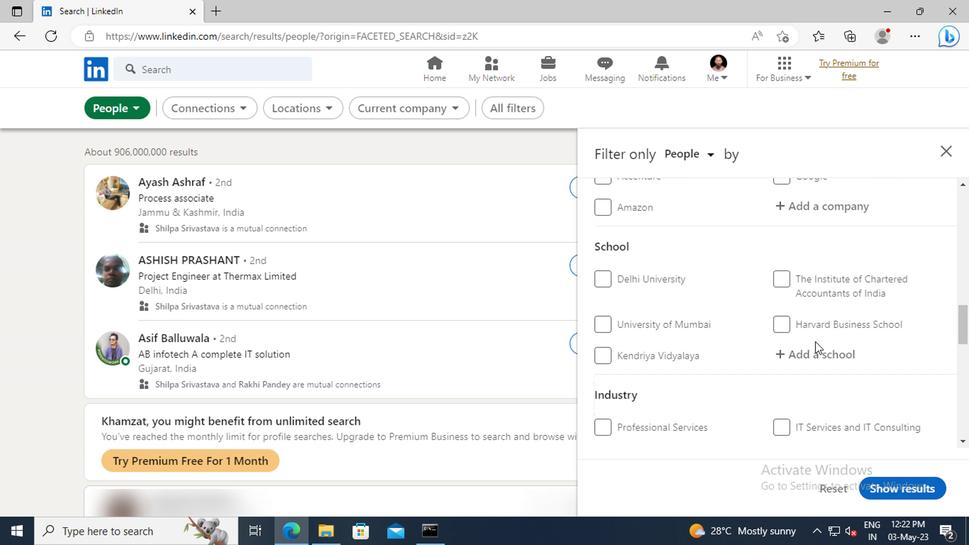 
Action: Mouse scrolled (813, 340) with delta (0, 0)
Screenshot: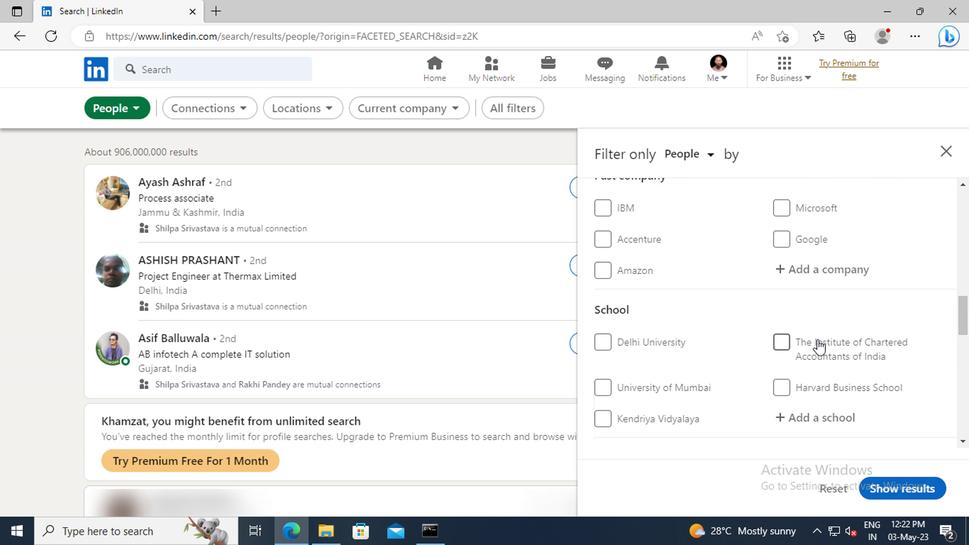 
Action: Mouse scrolled (813, 340) with delta (0, 0)
Screenshot: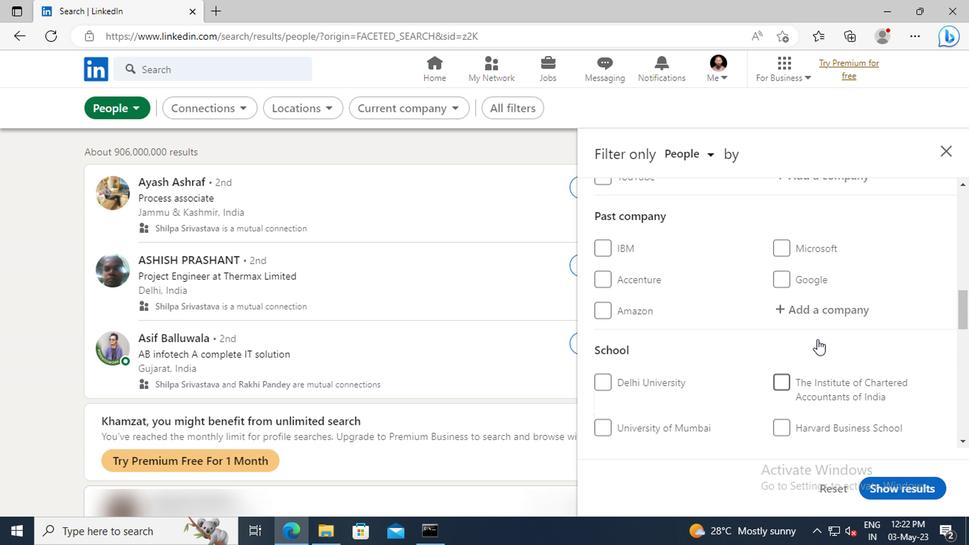 
Action: Mouse scrolled (813, 340) with delta (0, 0)
Screenshot: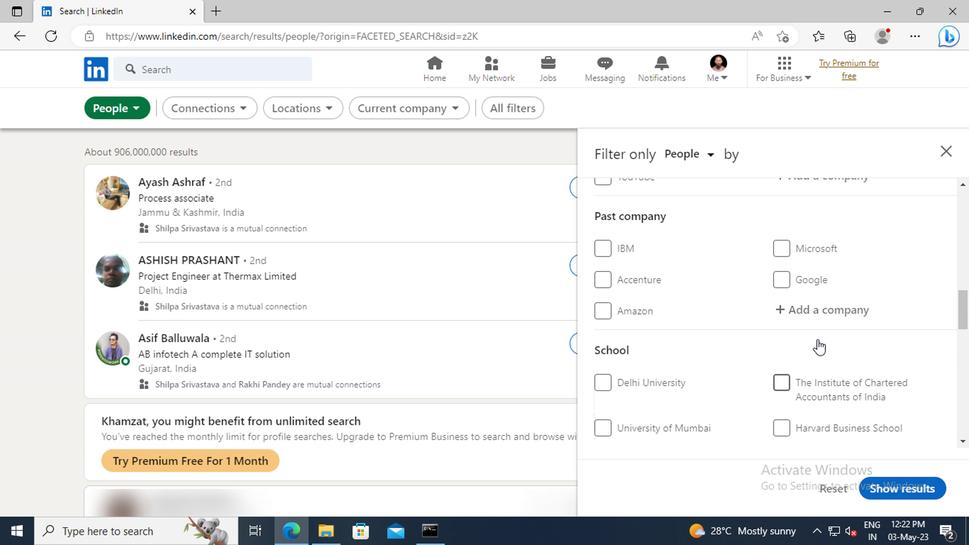 
Action: Mouse moved to (817, 335)
Screenshot: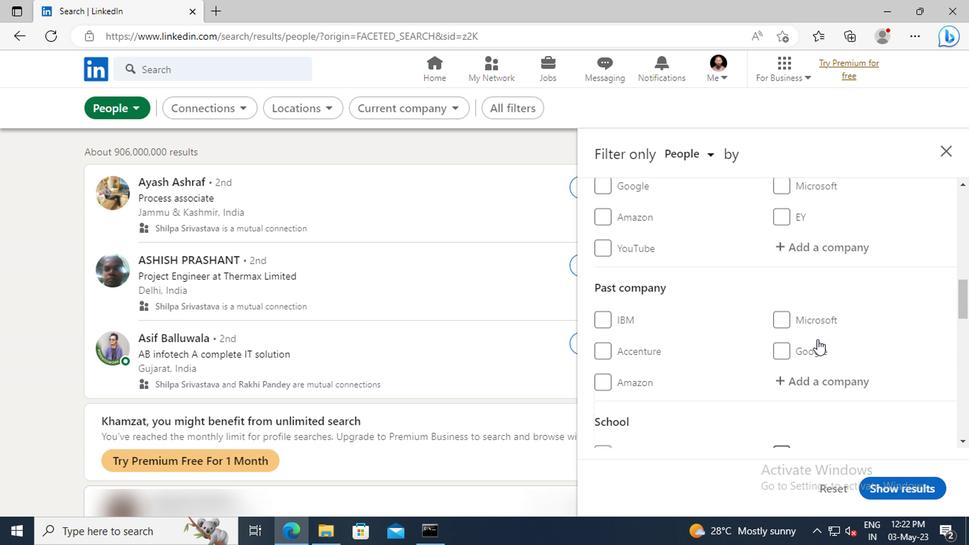
Action: Mouse scrolled (817, 336) with delta (0, 1)
Screenshot: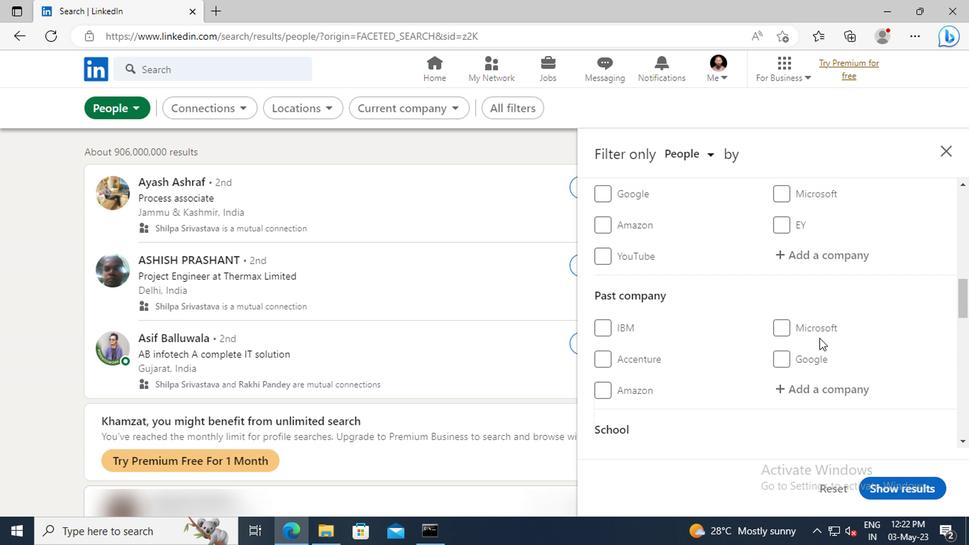
Action: Mouse moved to (805, 301)
Screenshot: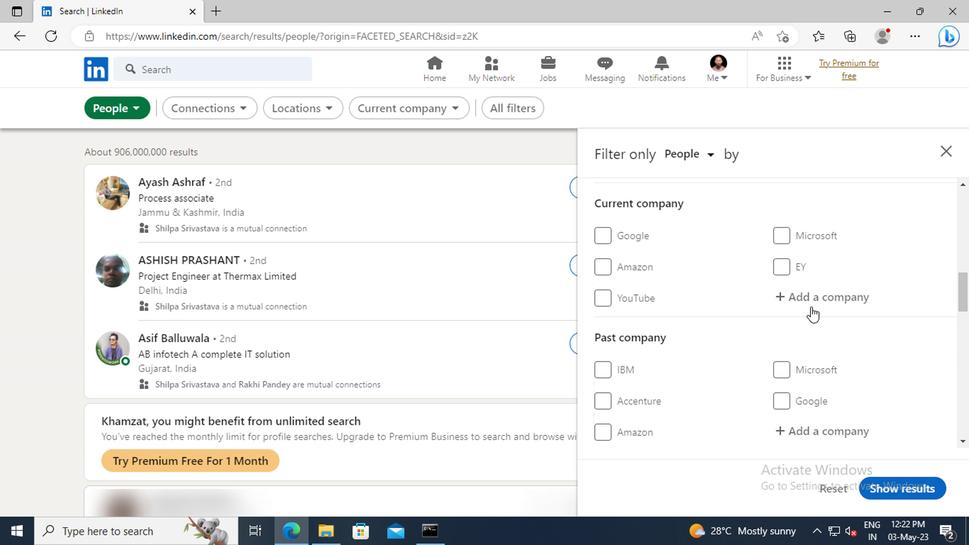 
Action: Mouse pressed left at (805, 301)
Screenshot: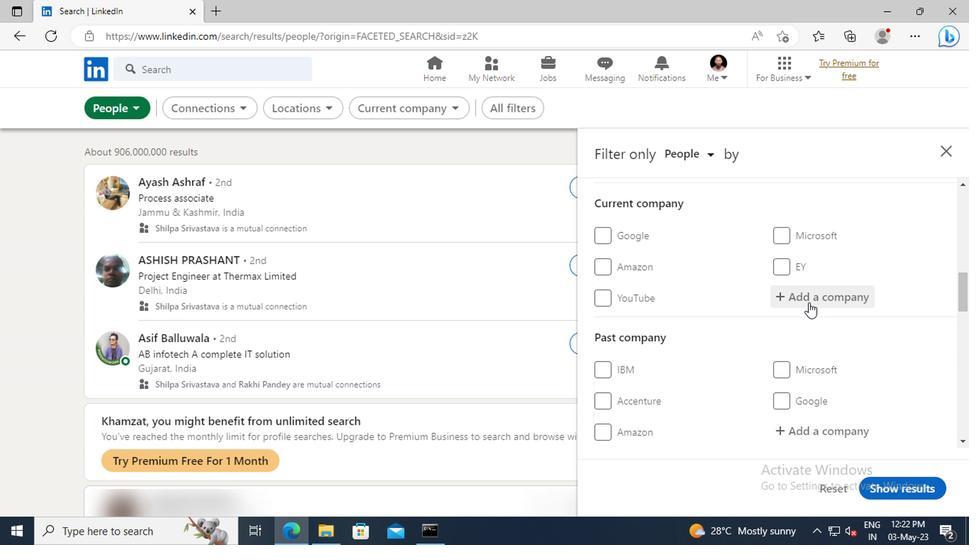 
Action: Key pressed <Key.shift>HIKE
Screenshot: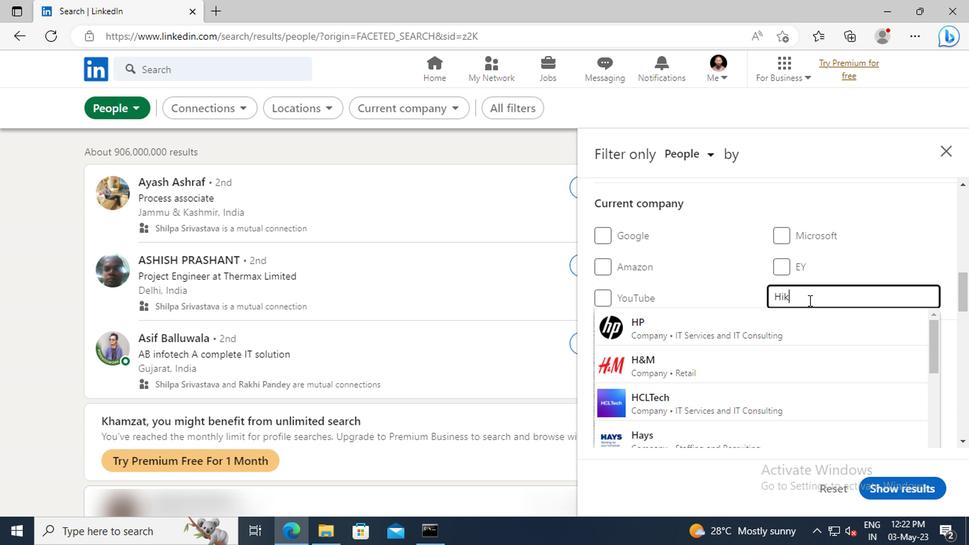 
Action: Mouse moved to (801, 331)
Screenshot: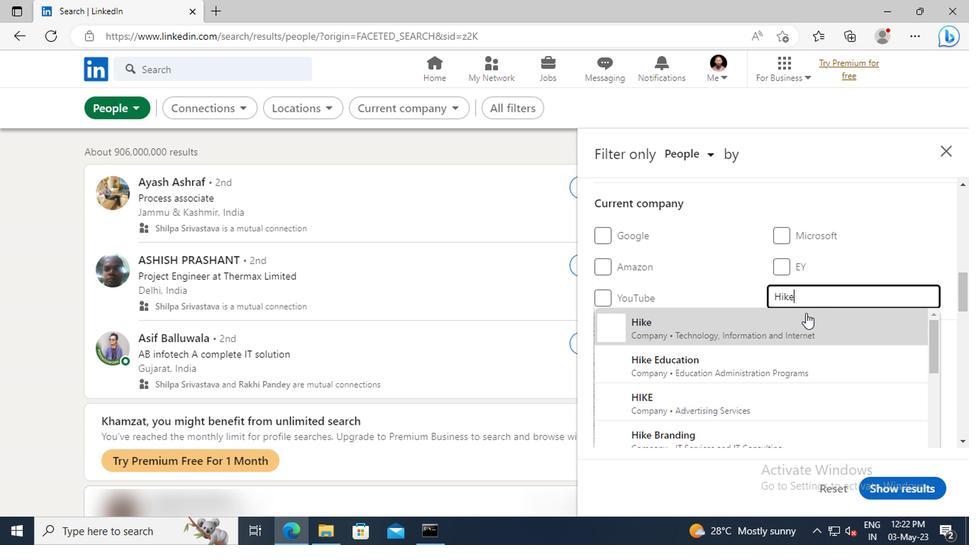 
Action: Mouse pressed left at (801, 331)
Screenshot: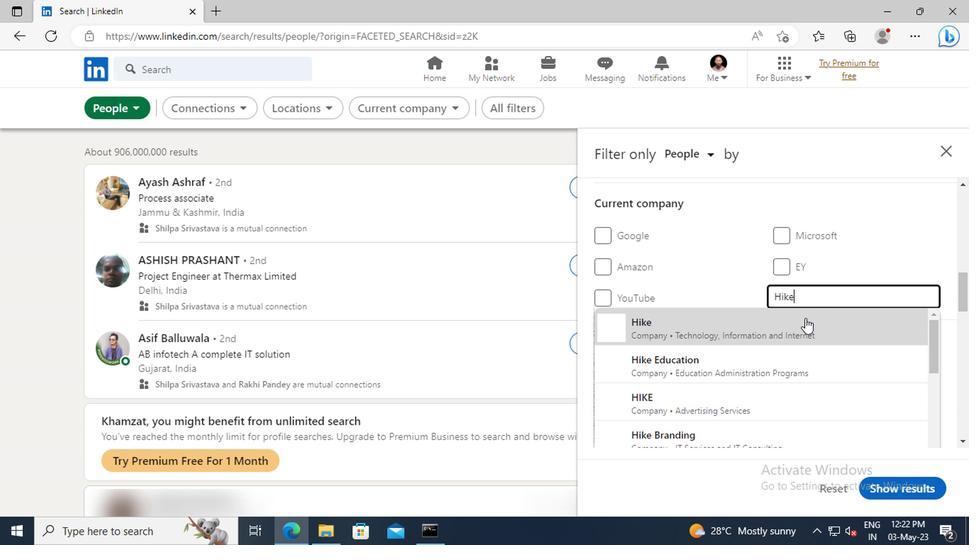 
Action: Mouse moved to (801, 331)
Screenshot: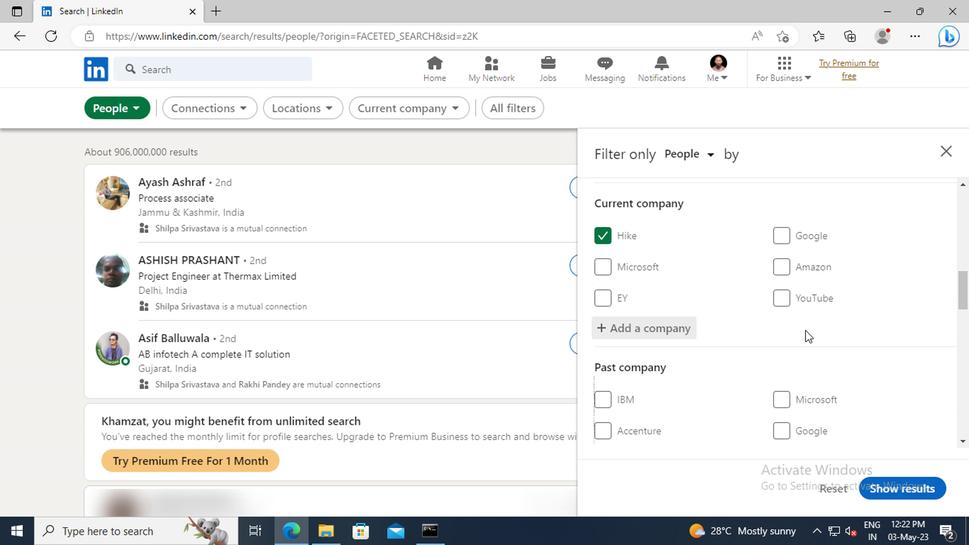 
Action: Mouse scrolled (801, 330) with delta (0, -1)
Screenshot: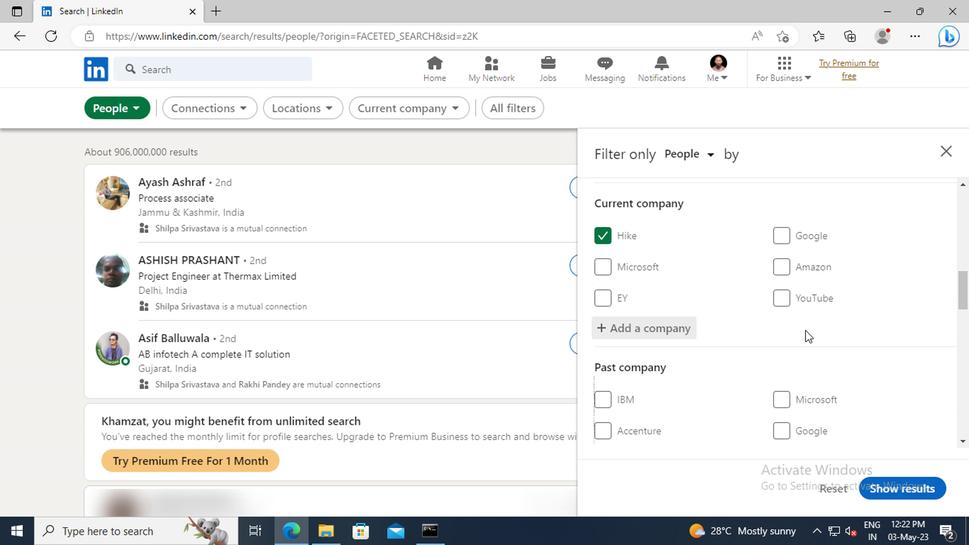 
Action: Mouse moved to (799, 331)
Screenshot: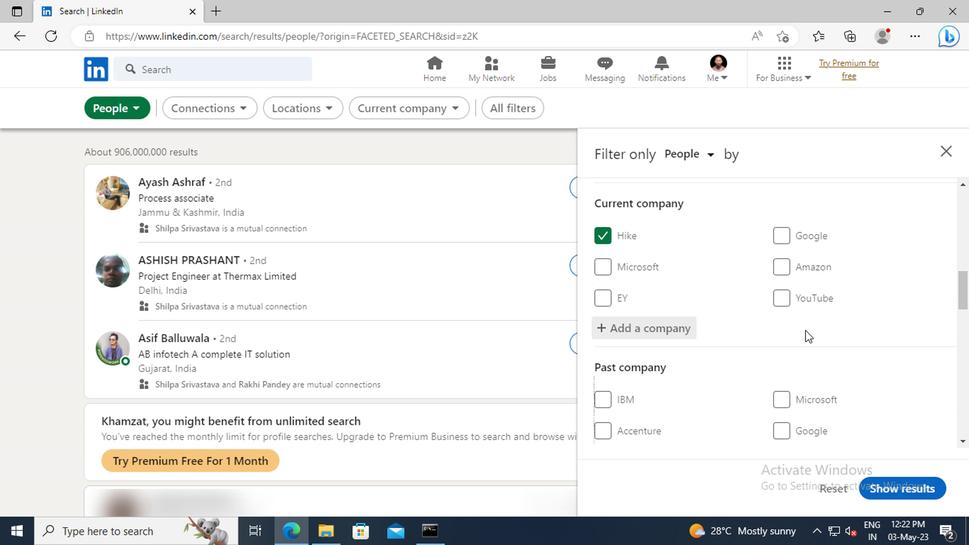 
Action: Mouse scrolled (799, 330) with delta (0, -1)
Screenshot: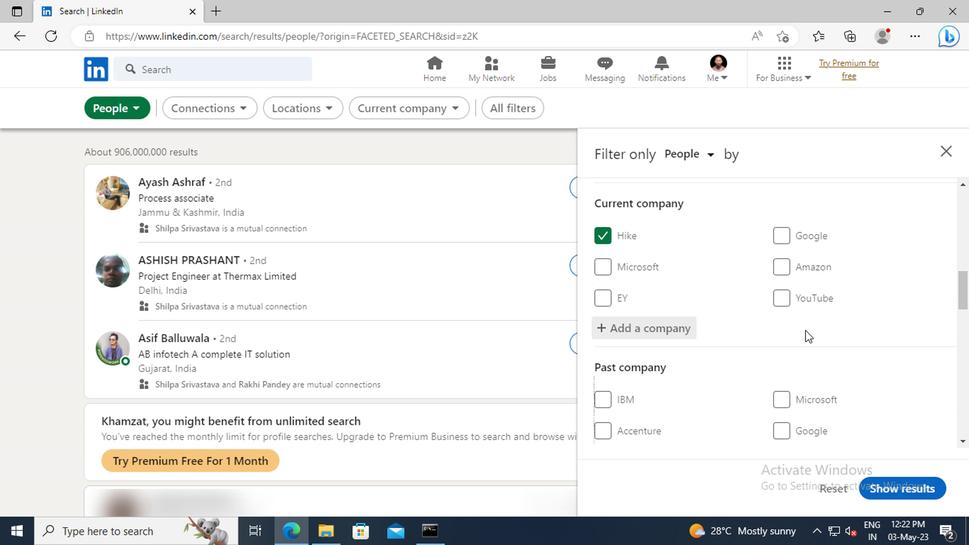 
Action: Mouse moved to (799, 303)
Screenshot: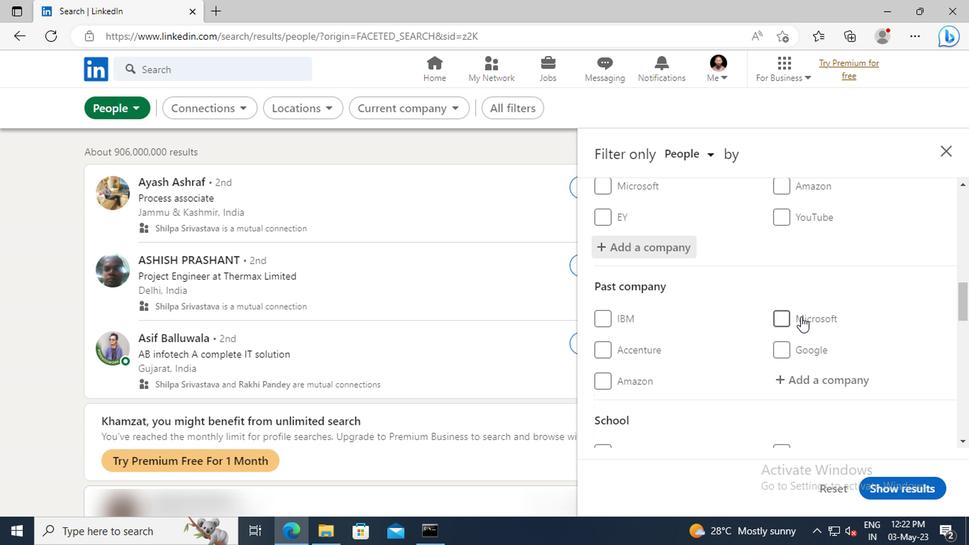 
Action: Mouse scrolled (799, 302) with delta (0, -1)
Screenshot: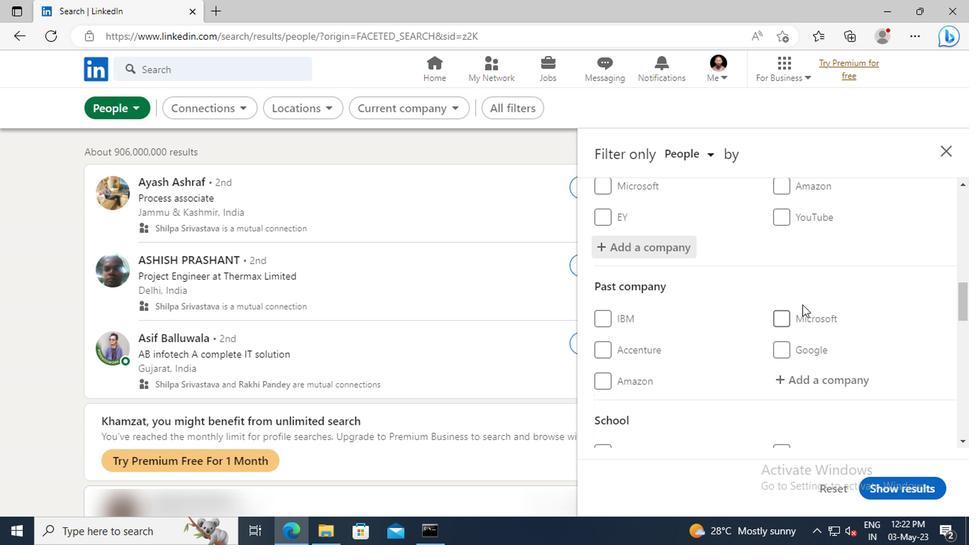 
Action: Mouse moved to (796, 289)
Screenshot: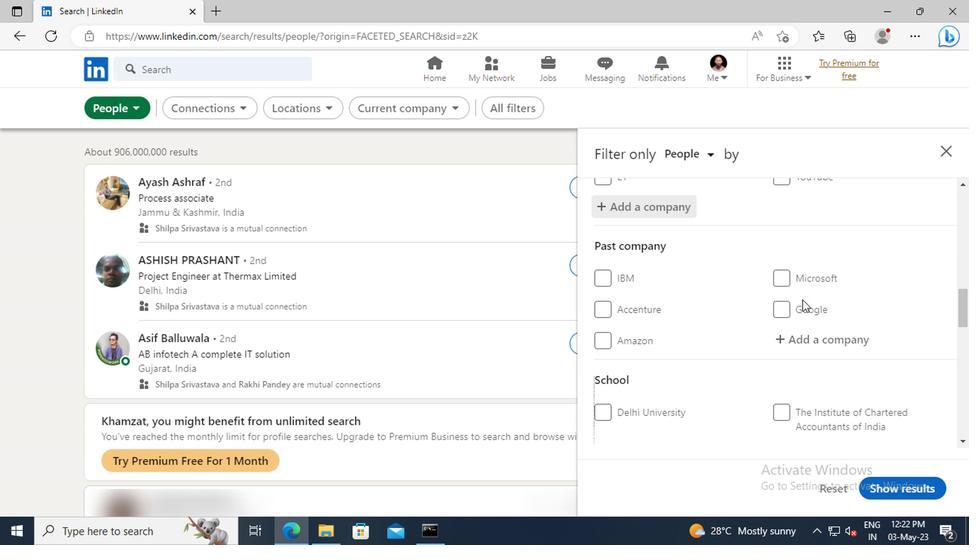 
Action: Mouse scrolled (796, 288) with delta (0, -1)
Screenshot: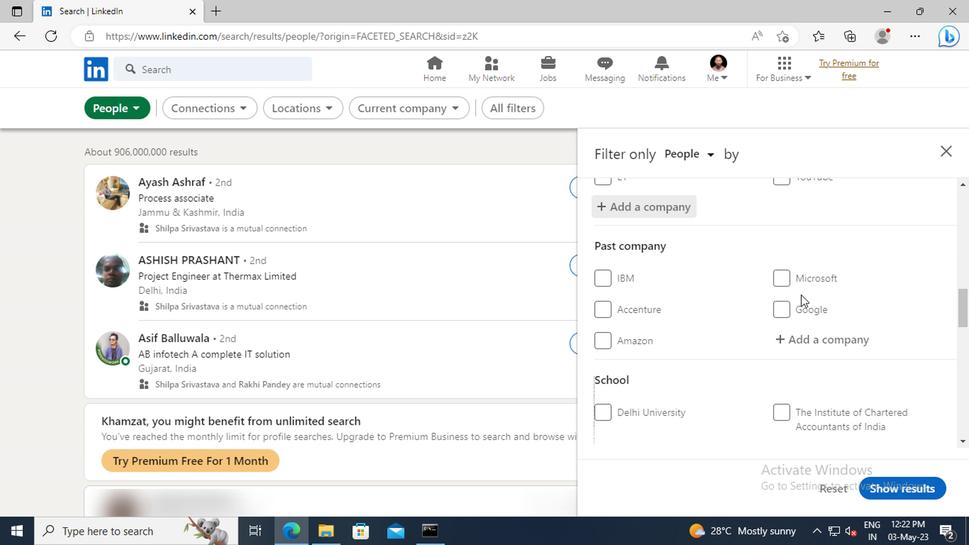 
Action: Mouse scrolled (796, 288) with delta (0, -1)
Screenshot: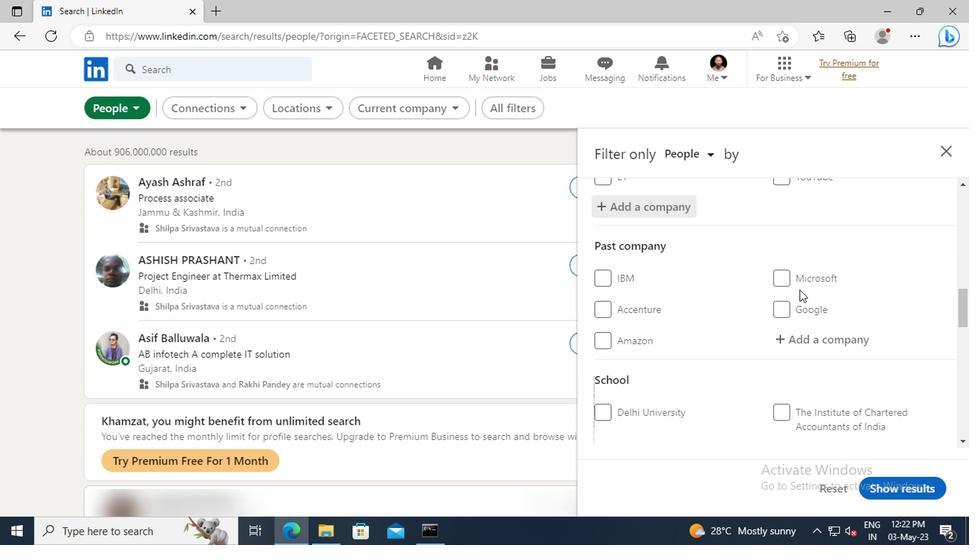 
Action: Mouse scrolled (796, 288) with delta (0, -1)
Screenshot: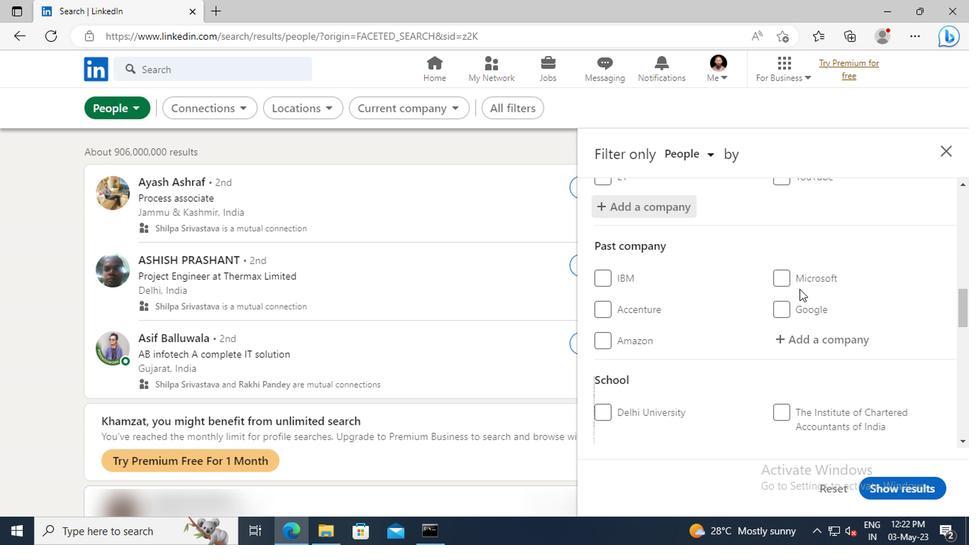 
Action: Mouse moved to (791, 286)
Screenshot: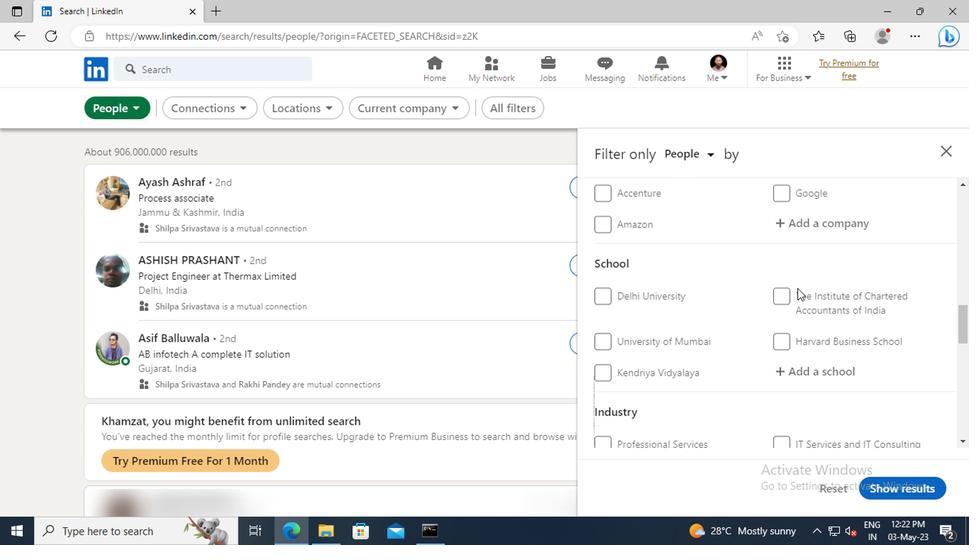 
Action: Mouse scrolled (791, 286) with delta (0, 0)
Screenshot: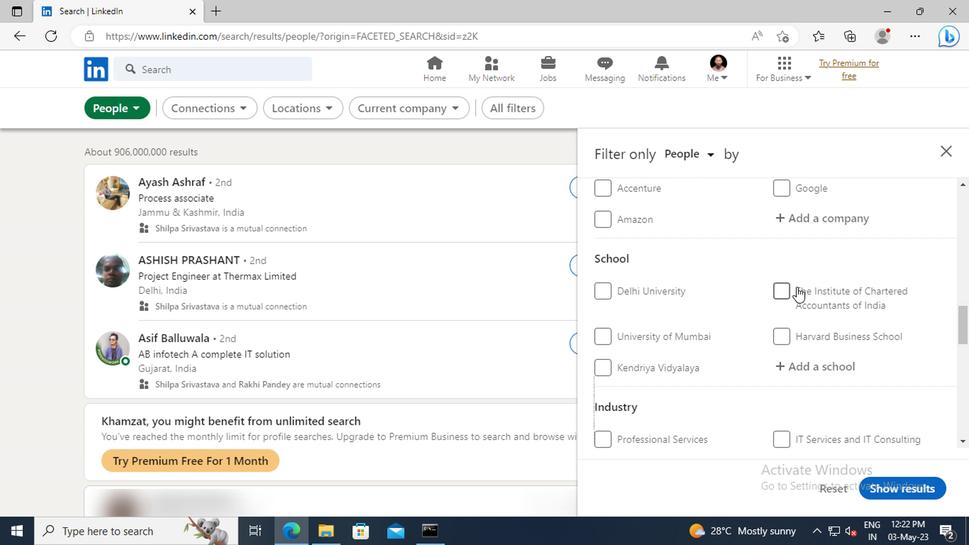 
Action: Mouse moved to (799, 322)
Screenshot: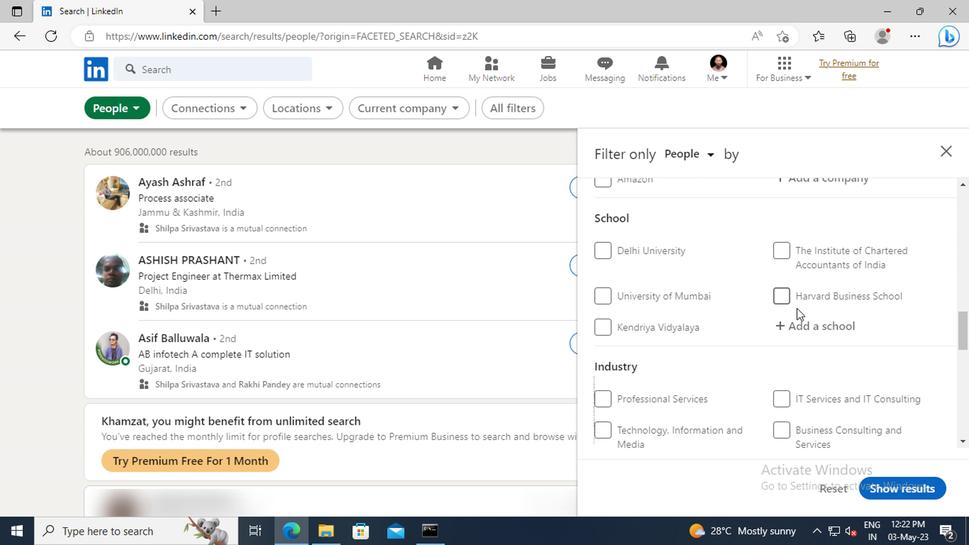 
Action: Mouse pressed left at (799, 322)
Screenshot: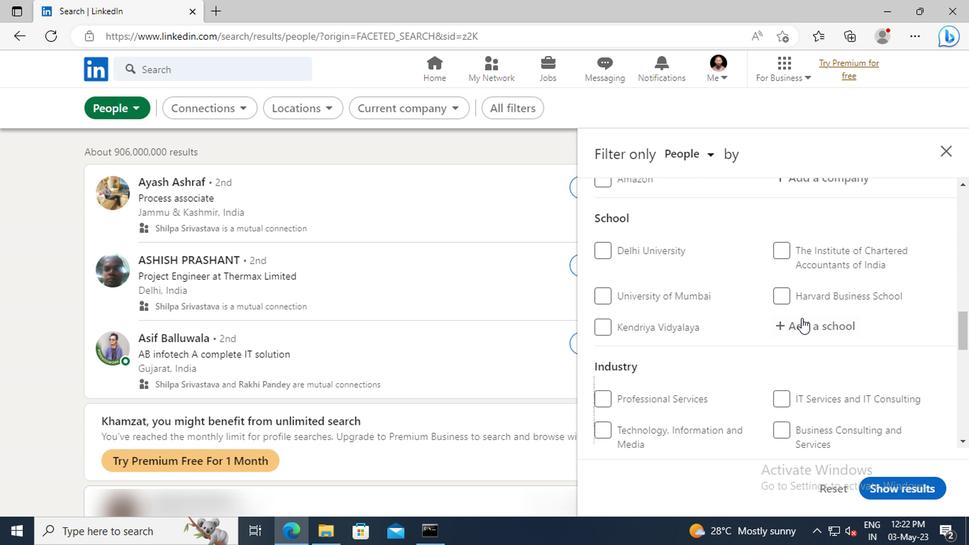 
Action: Key pressed <Key.shift>DR.<Key.shift>VISHWAN
Screenshot: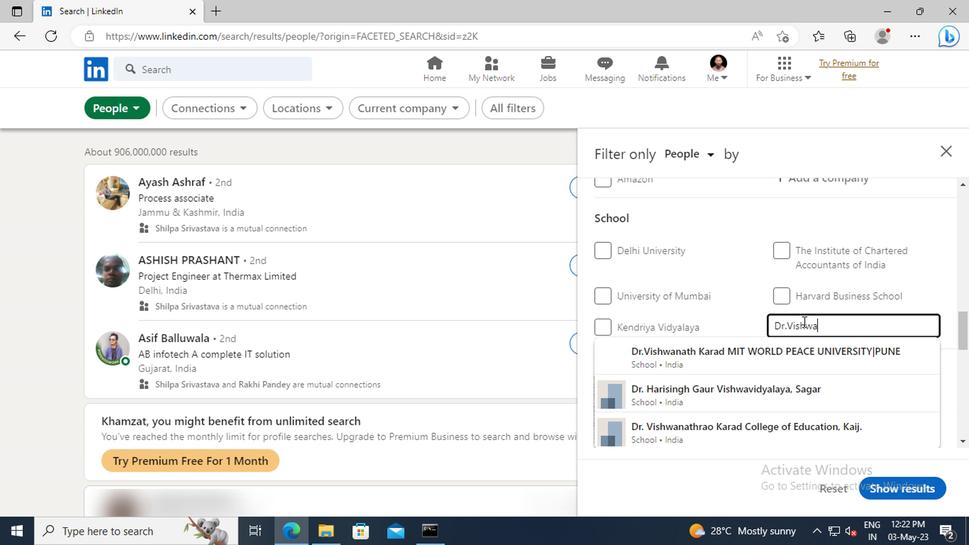 
Action: Mouse moved to (804, 353)
Screenshot: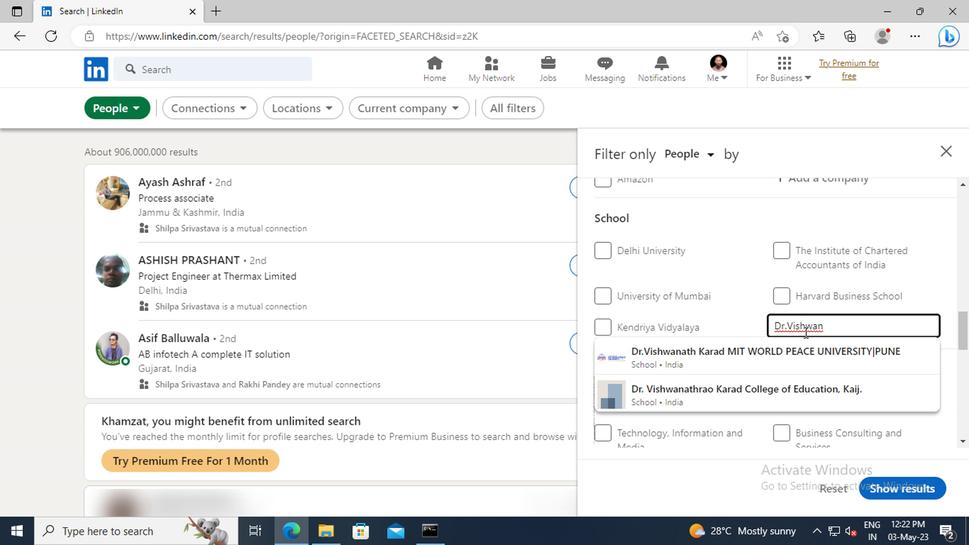 
Action: Mouse pressed left at (804, 353)
Screenshot: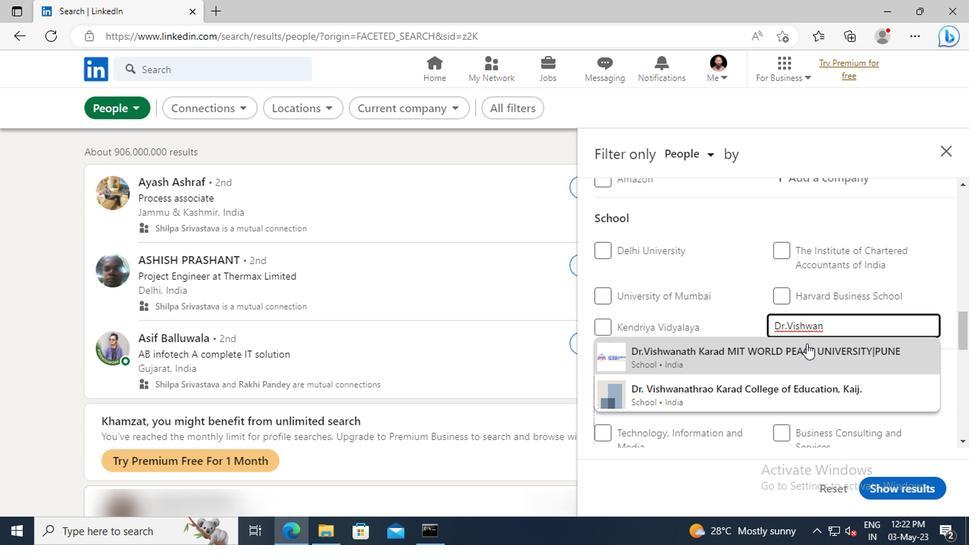 
Action: Mouse scrolled (804, 352) with delta (0, 0)
Screenshot: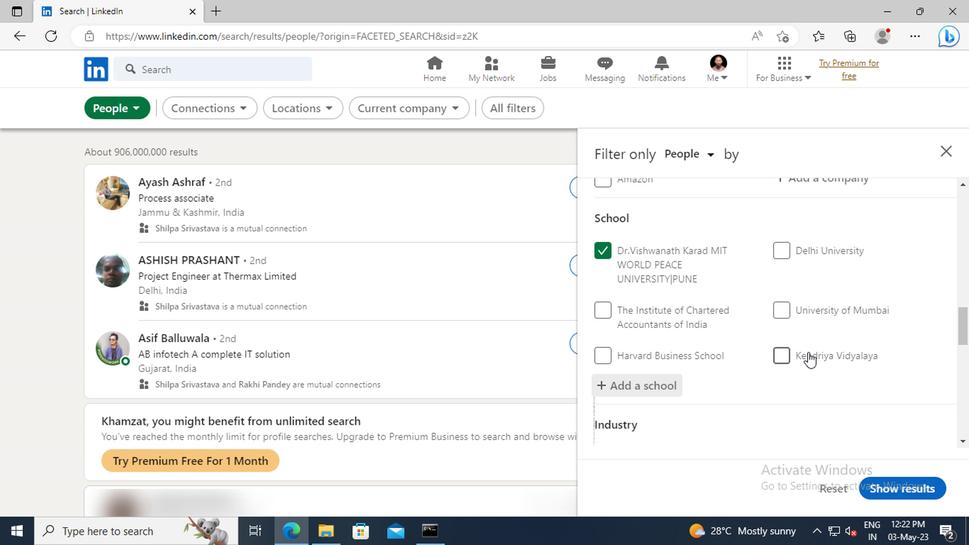
Action: Mouse scrolled (804, 352) with delta (0, 0)
Screenshot: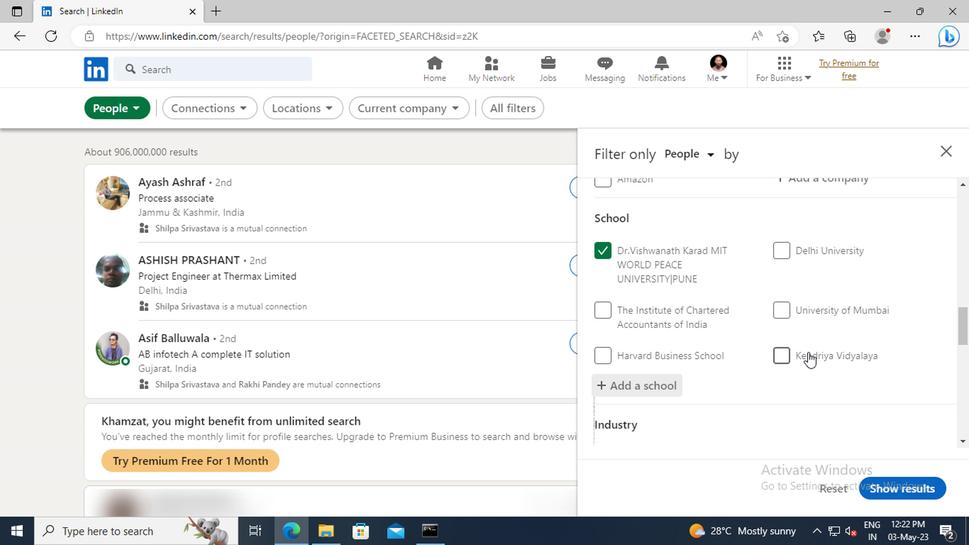 
Action: Mouse moved to (801, 335)
Screenshot: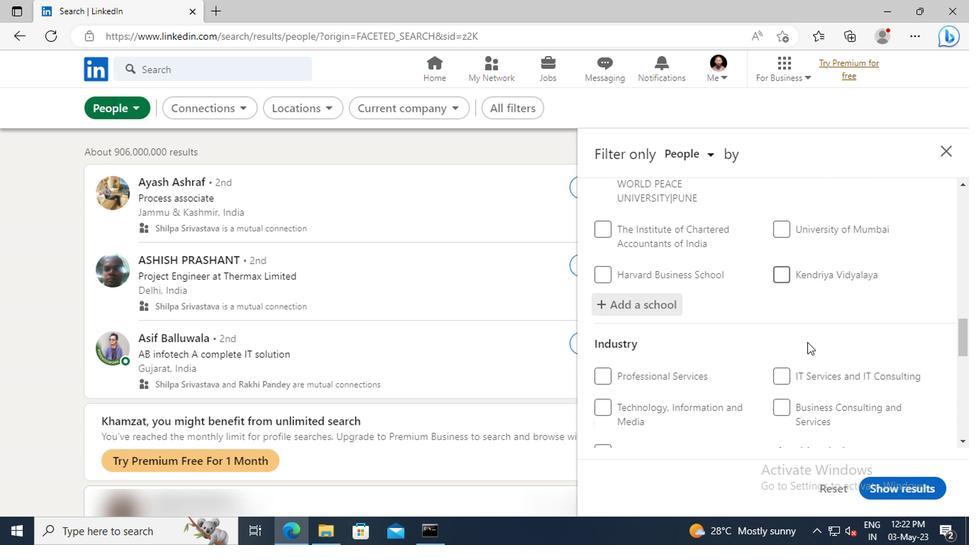 
Action: Mouse scrolled (801, 335) with delta (0, 0)
Screenshot: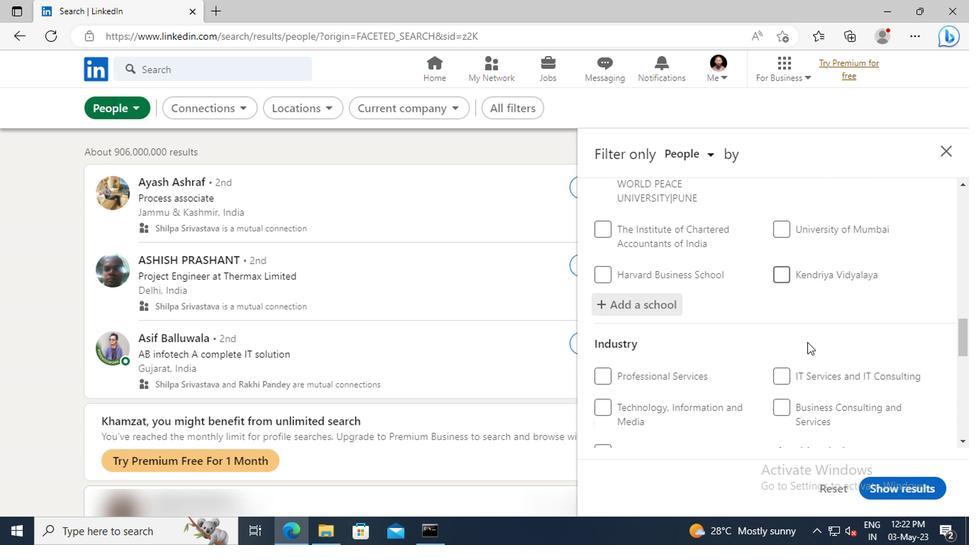 
Action: Mouse scrolled (801, 335) with delta (0, 0)
Screenshot: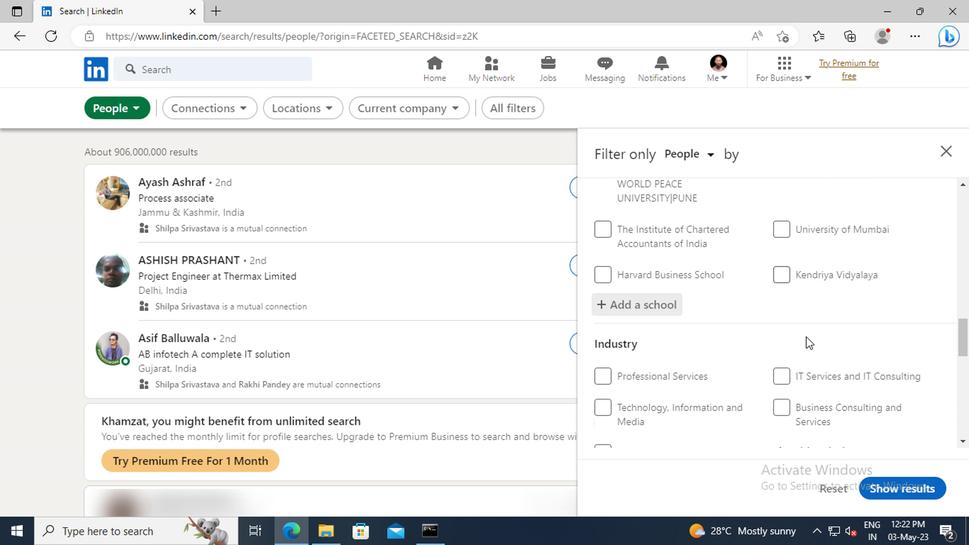 
Action: Mouse moved to (801, 335)
Screenshot: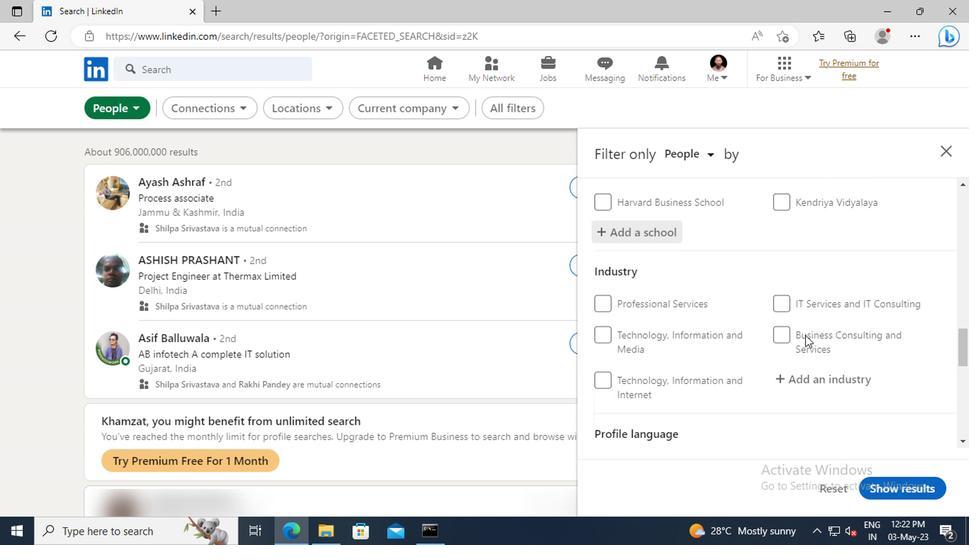 
Action: Mouse scrolled (801, 334) with delta (0, 0)
Screenshot: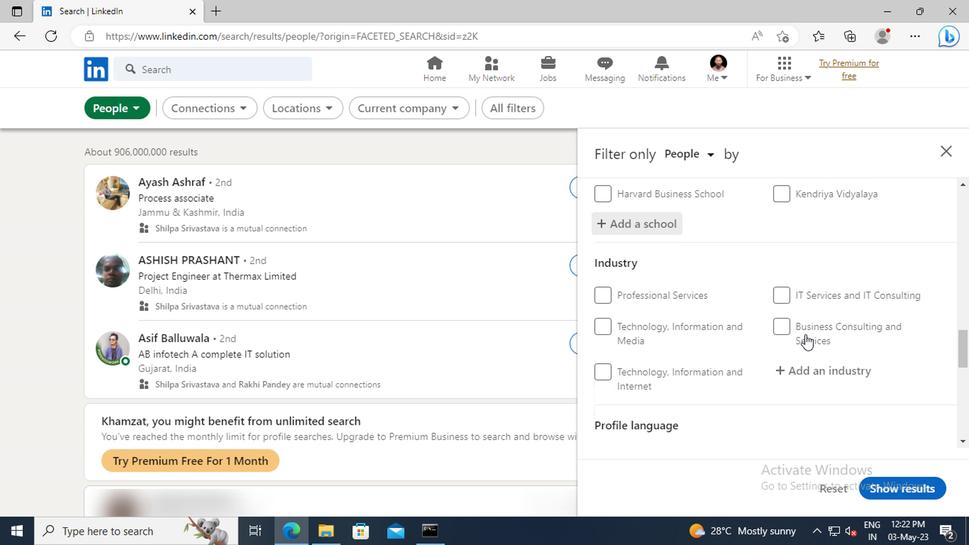 
Action: Mouse pressed left at (801, 335)
Screenshot: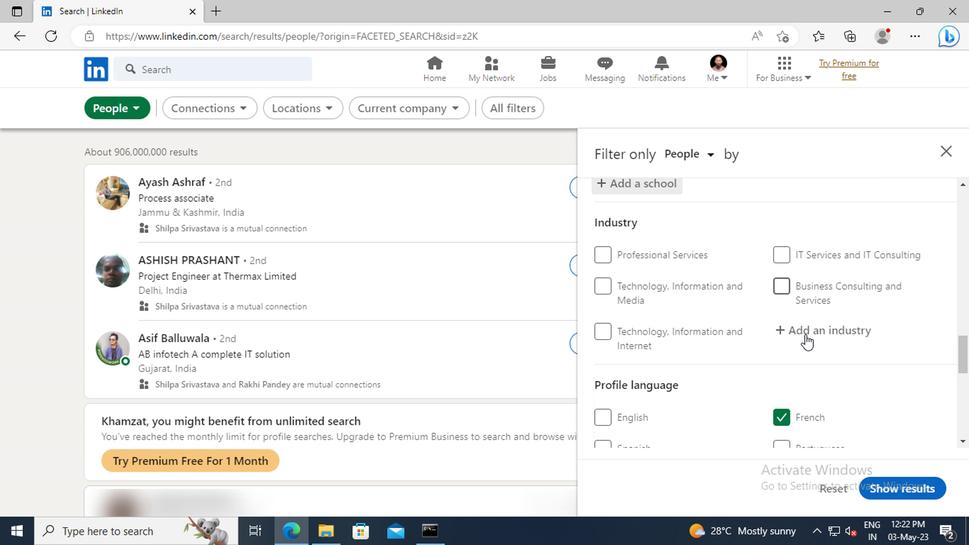 
Action: Key pressed <Key.shift>CABLE<Key.space>A
Screenshot: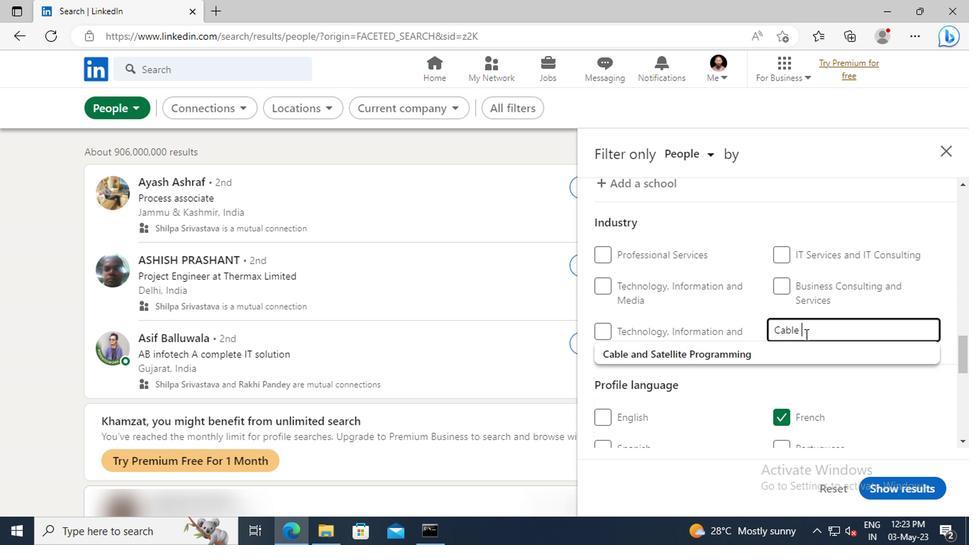 
Action: Mouse moved to (802, 349)
Screenshot: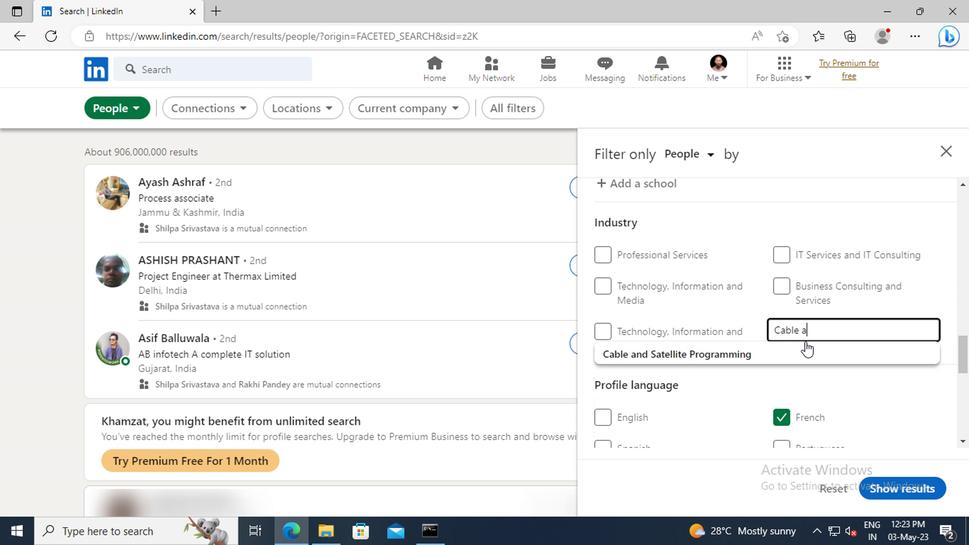 
Action: Mouse pressed left at (802, 349)
Screenshot: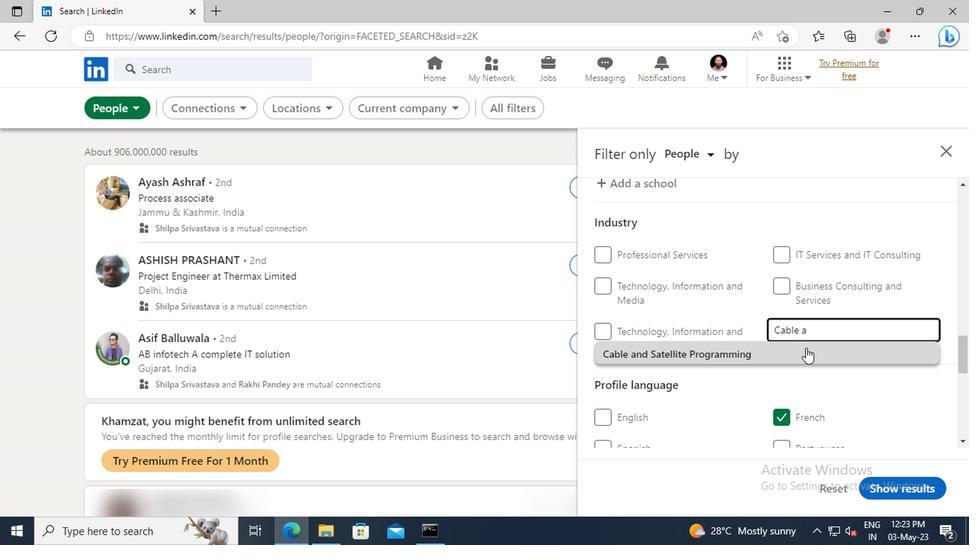 
Action: Mouse scrolled (802, 348) with delta (0, -1)
Screenshot: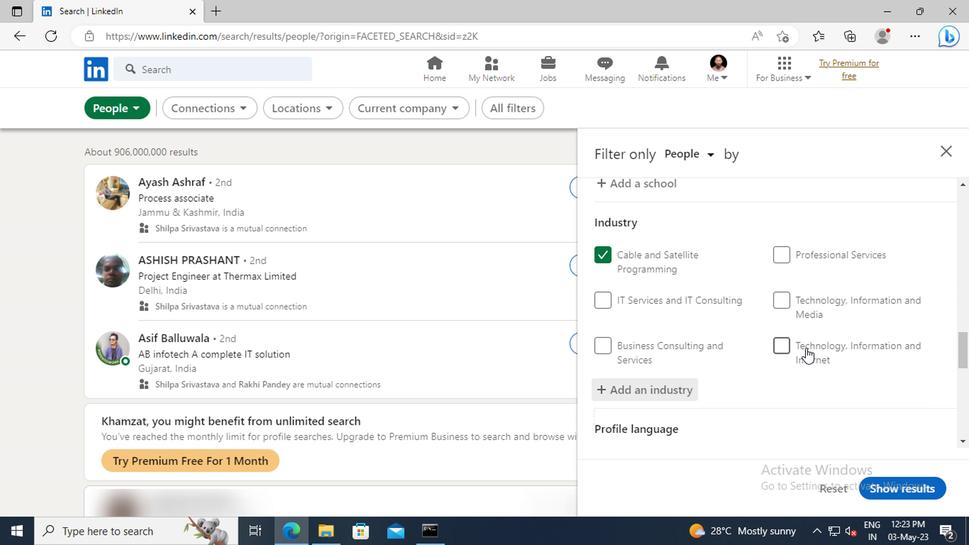 
Action: Mouse scrolled (802, 348) with delta (0, -1)
Screenshot: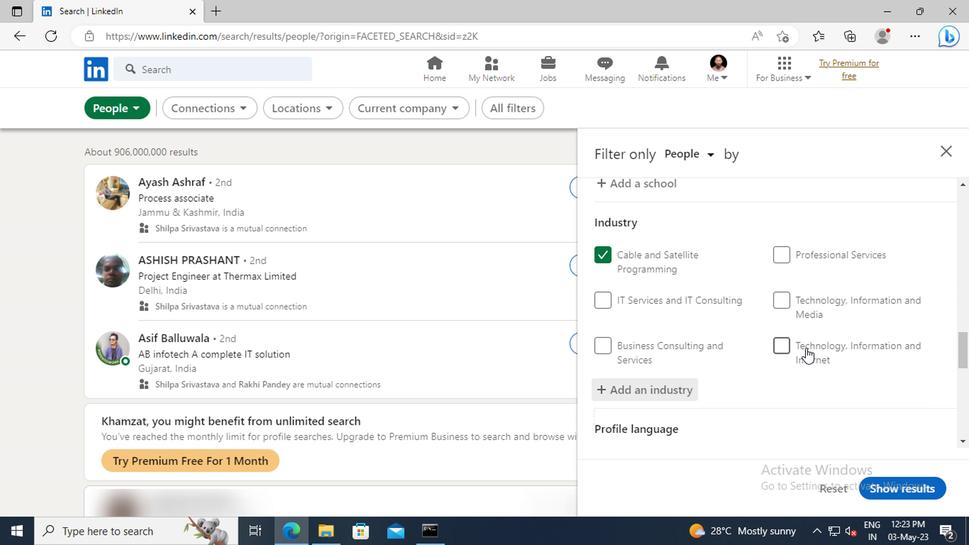 
Action: Mouse scrolled (802, 348) with delta (0, -1)
Screenshot: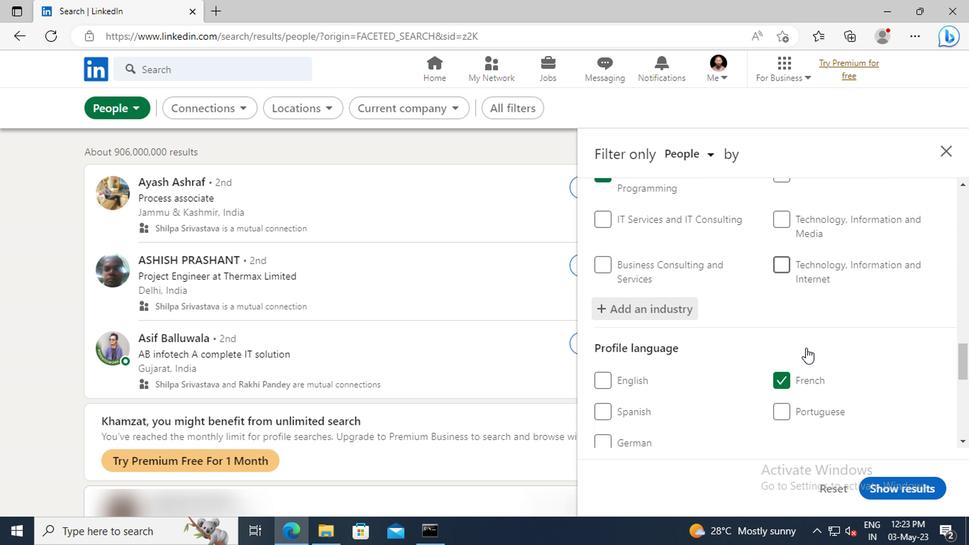 
Action: Mouse scrolled (802, 348) with delta (0, -1)
Screenshot: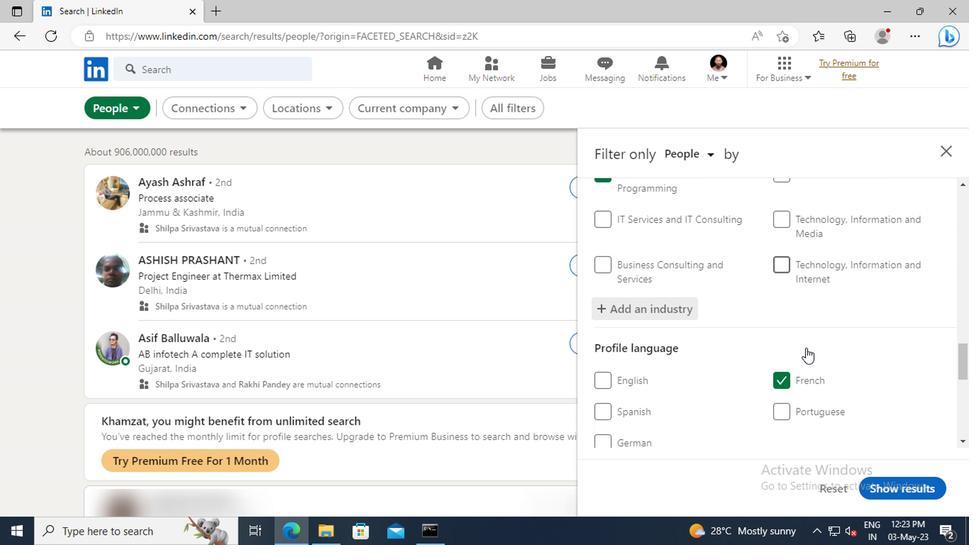 
Action: Mouse scrolled (802, 348) with delta (0, -1)
Screenshot: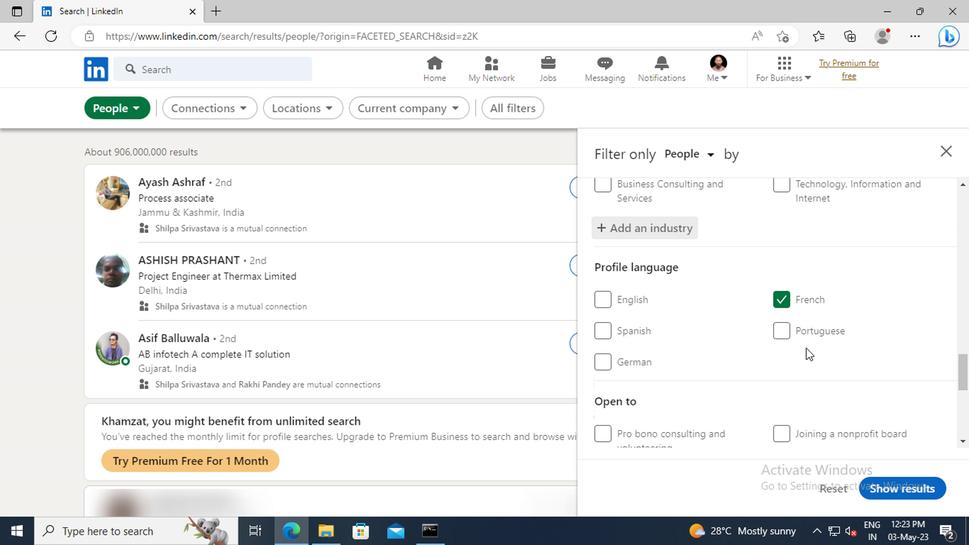 
Action: Mouse moved to (801, 335)
Screenshot: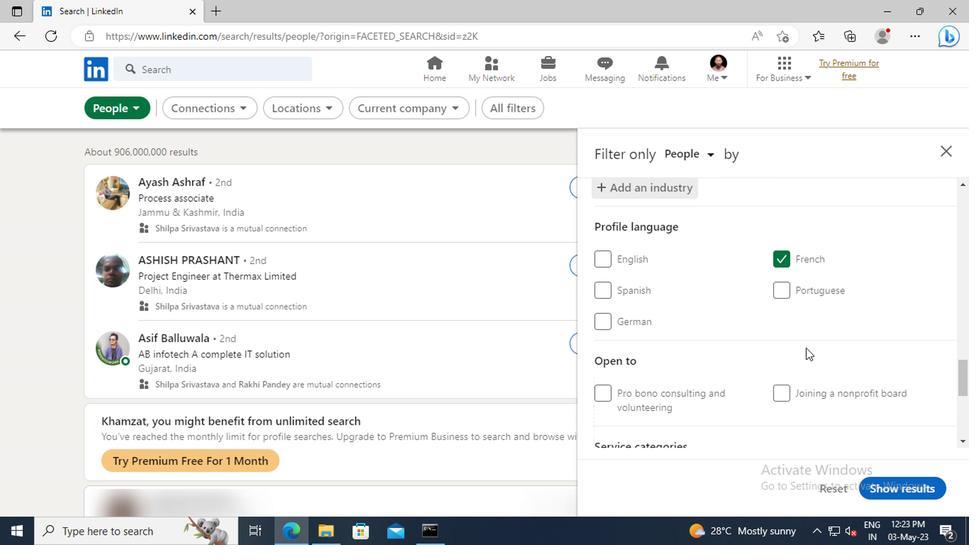 
Action: Mouse scrolled (801, 334) with delta (0, 0)
Screenshot: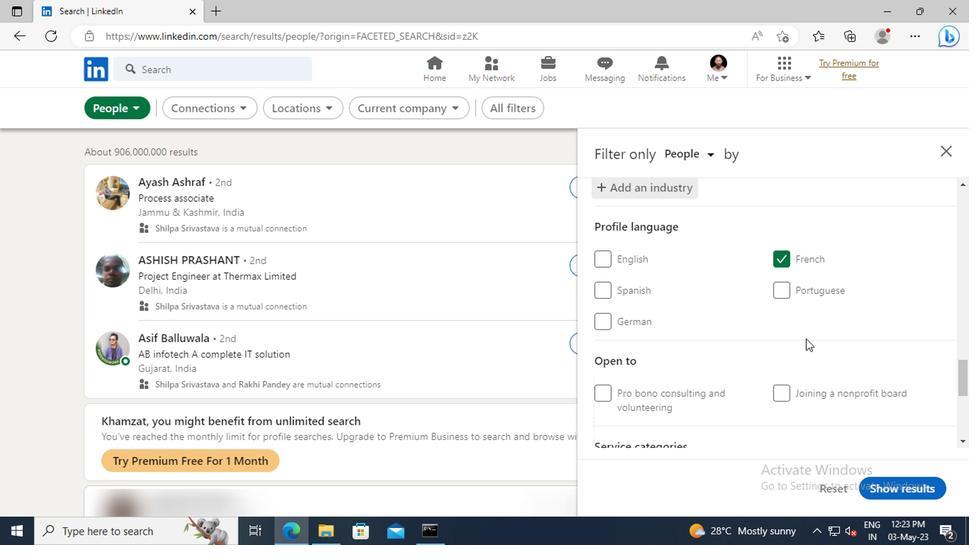 
Action: Mouse moved to (801, 335)
Screenshot: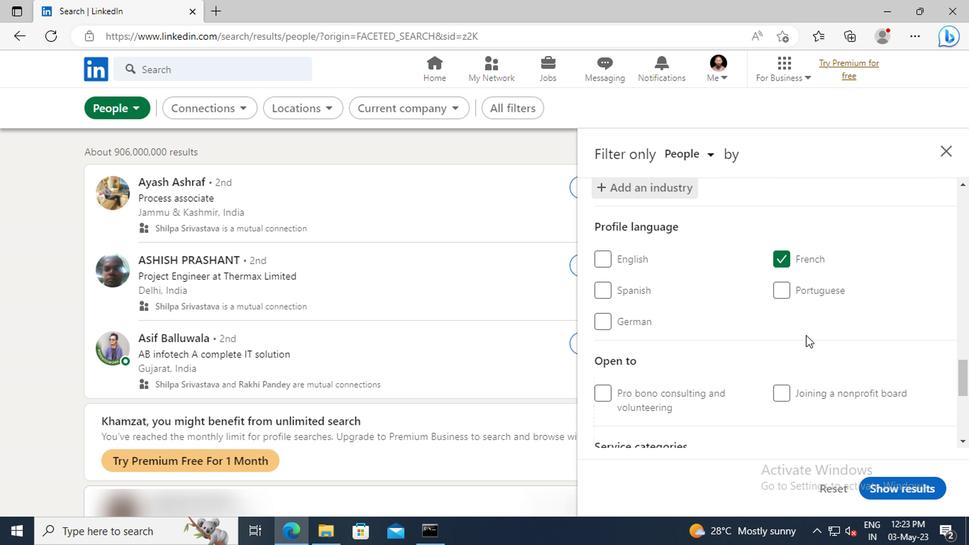 
Action: Mouse scrolled (801, 334) with delta (0, 0)
Screenshot: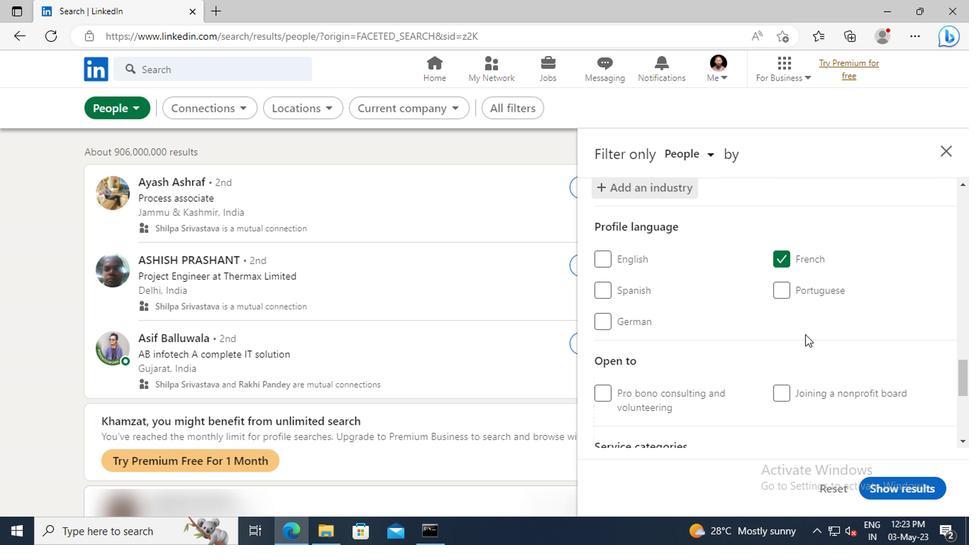 
Action: Mouse moved to (795, 312)
Screenshot: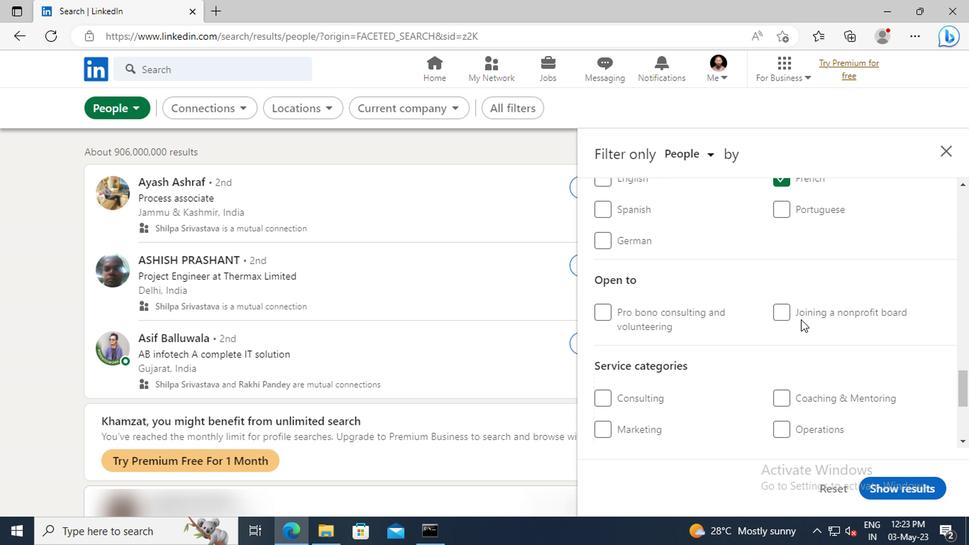 
Action: Mouse scrolled (795, 312) with delta (0, 0)
Screenshot: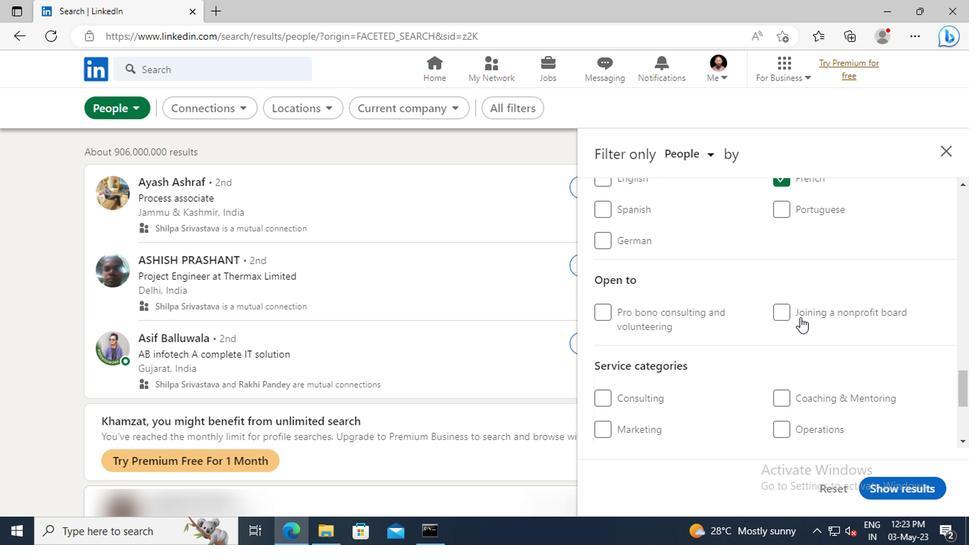 
Action: Mouse moved to (793, 304)
Screenshot: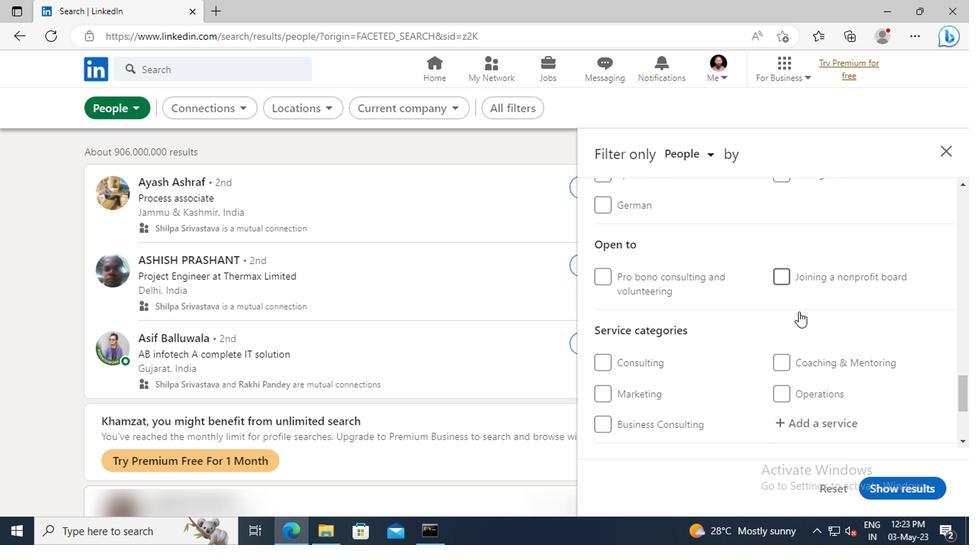 
Action: Mouse scrolled (793, 303) with delta (0, 0)
Screenshot: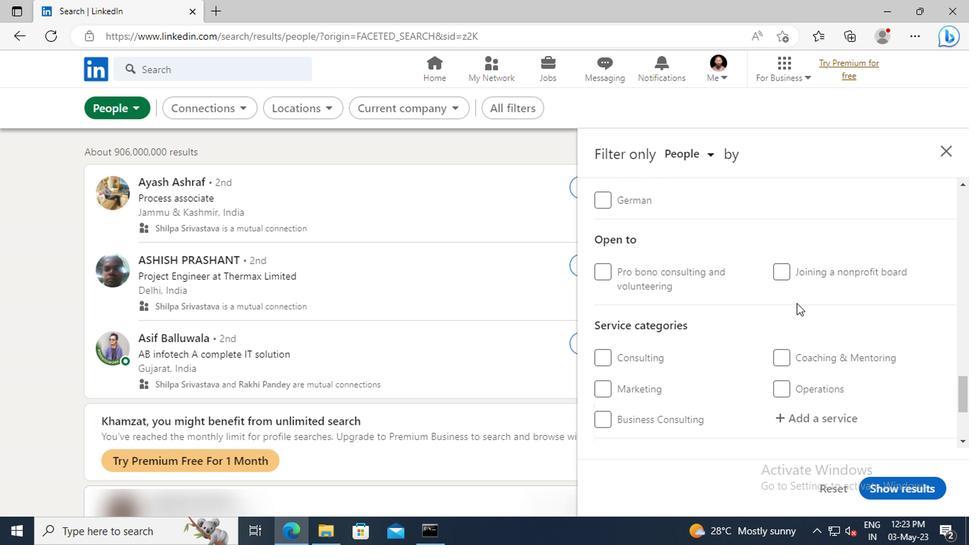 
Action: Mouse scrolled (793, 303) with delta (0, 0)
Screenshot: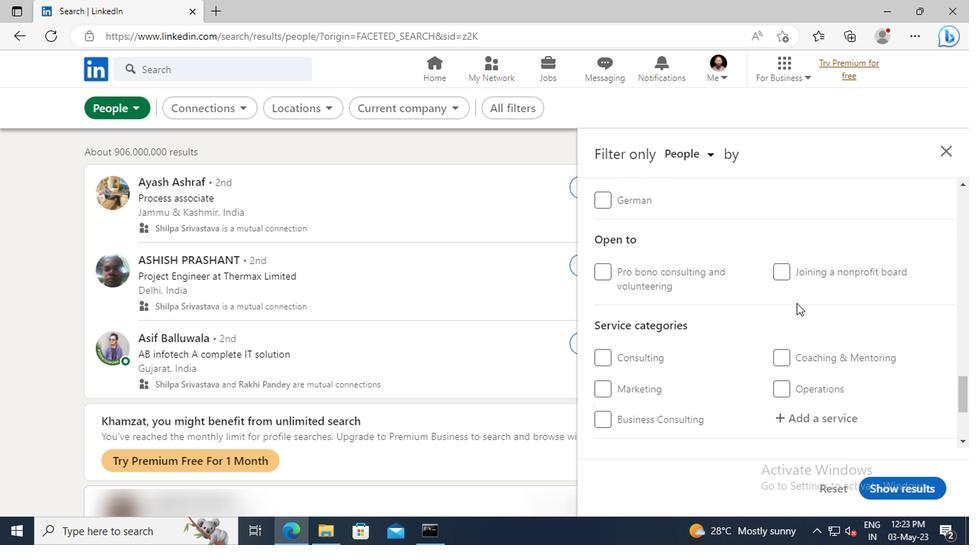 
Action: Mouse moved to (796, 335)
Screenshot: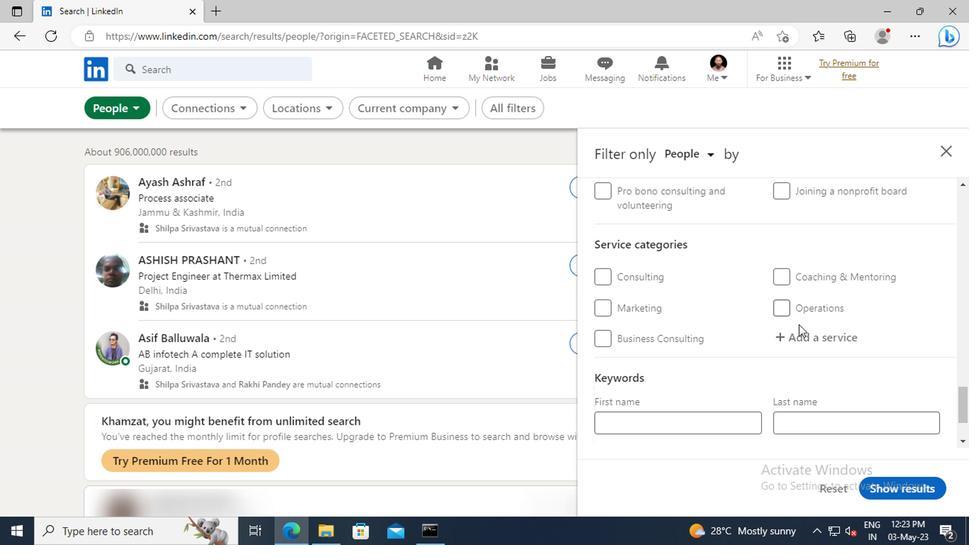 
Action: Mouse pressed left at (796, 335)
Screenshot: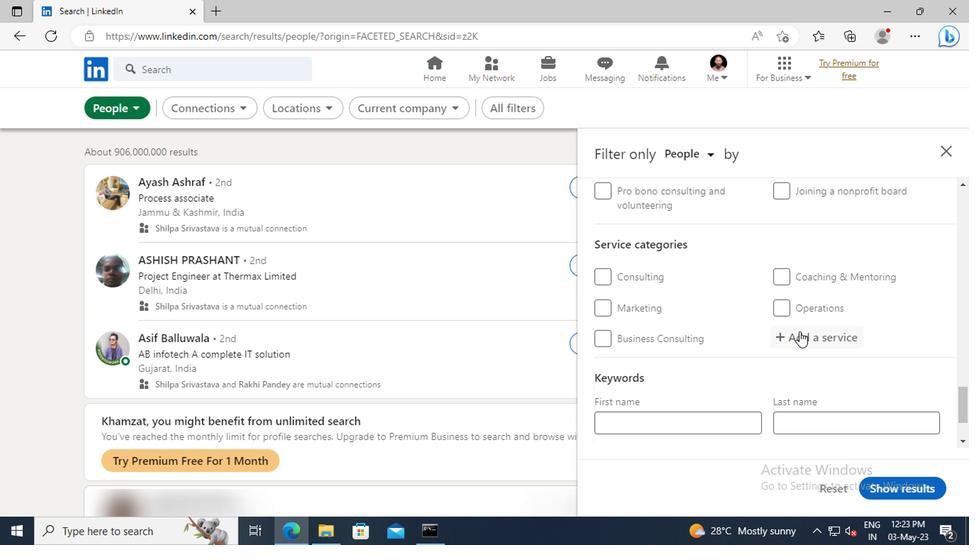 
Action: Key pressed <Key.shift>TECHNICAL<Key.enter>
Screenshot: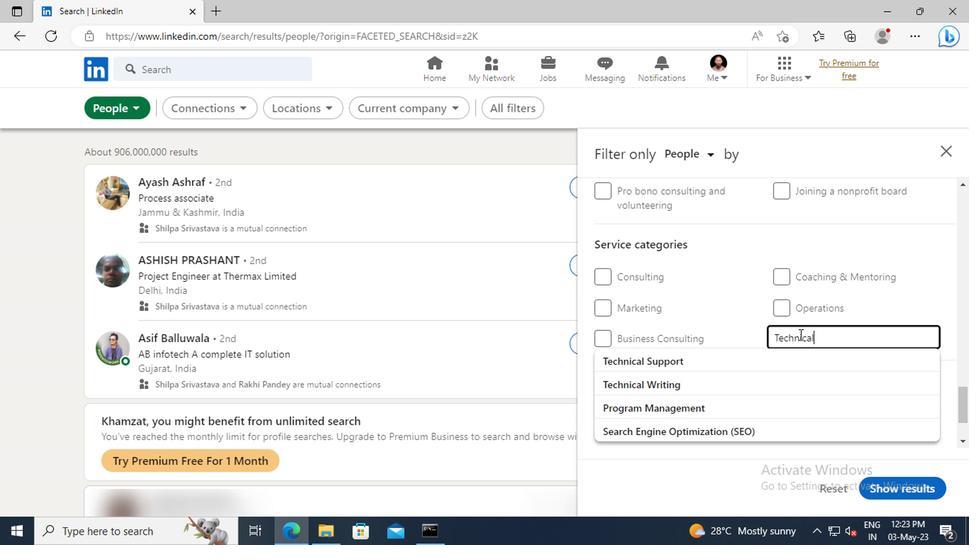 
Action: Mouse scrolled (796, 334) with delta (0, 0)
Screenshot: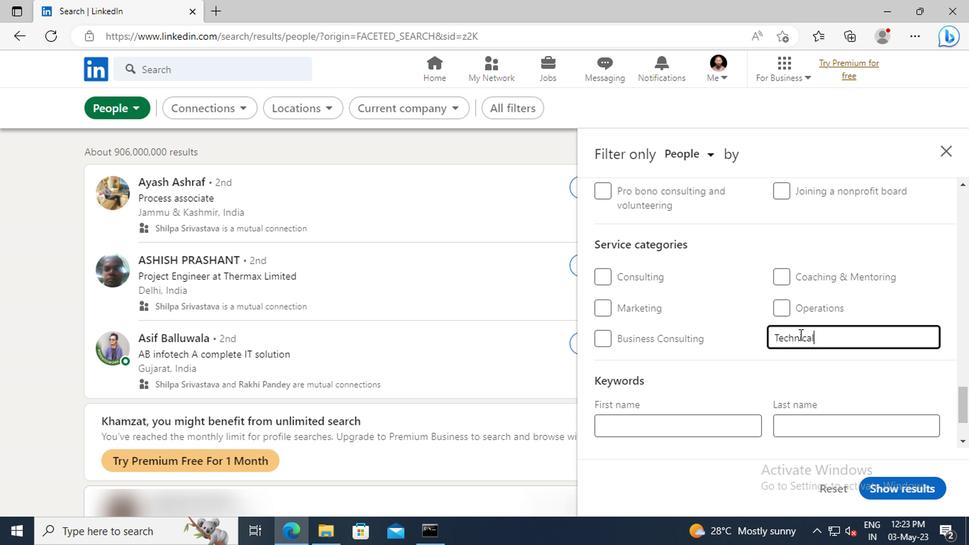 
Action: Mouse scrolled (796, 334) with delta (0, 0)
Screenshot: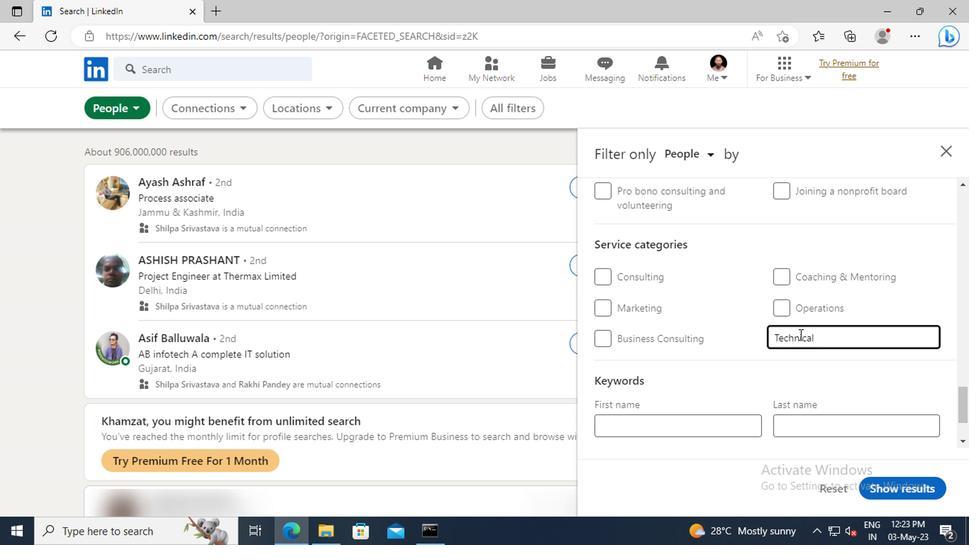 
Action: Mouse scrolled (796, 334) with delta (0, 0)
Screenshot: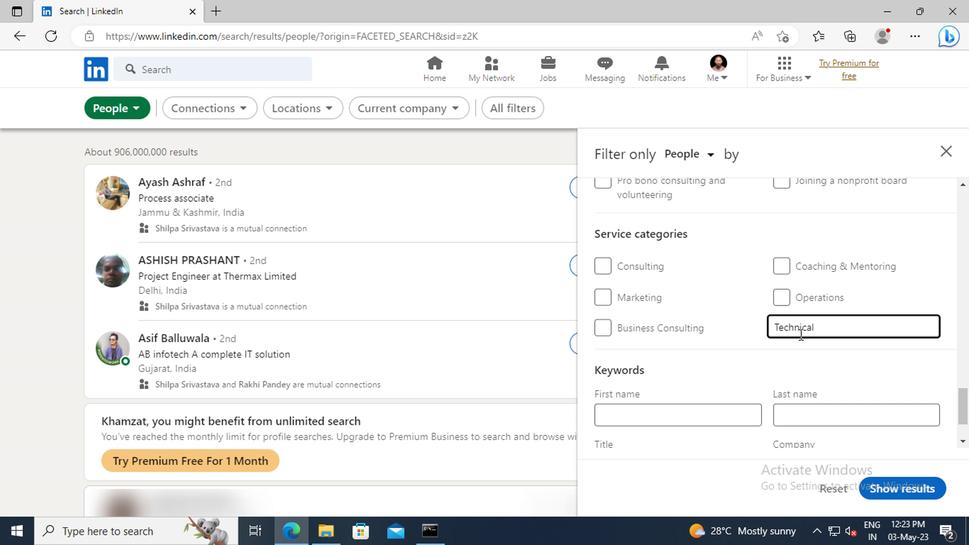 
Action: Mouse moved to (713, 382)
Screenshot: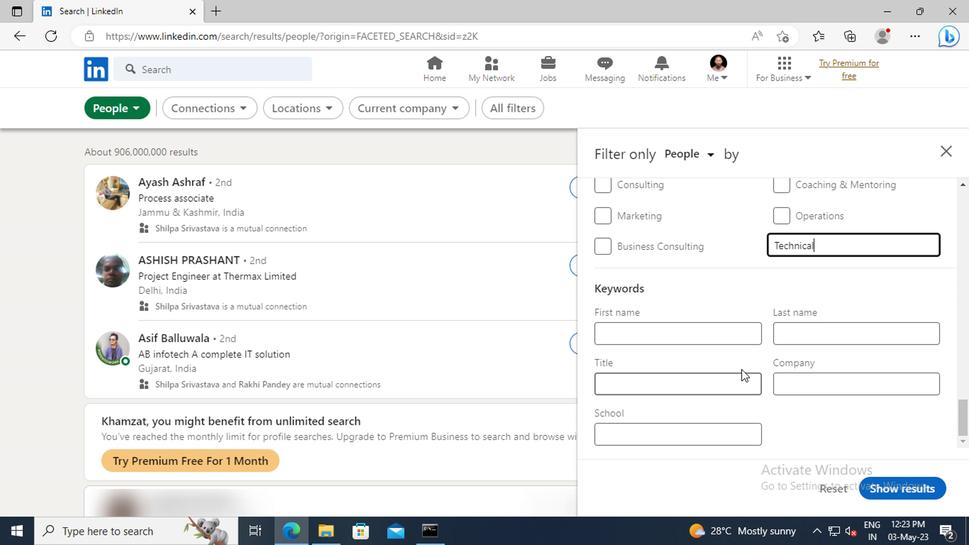 
Action: Mouse pressed left at (713, 382)
Screenshot: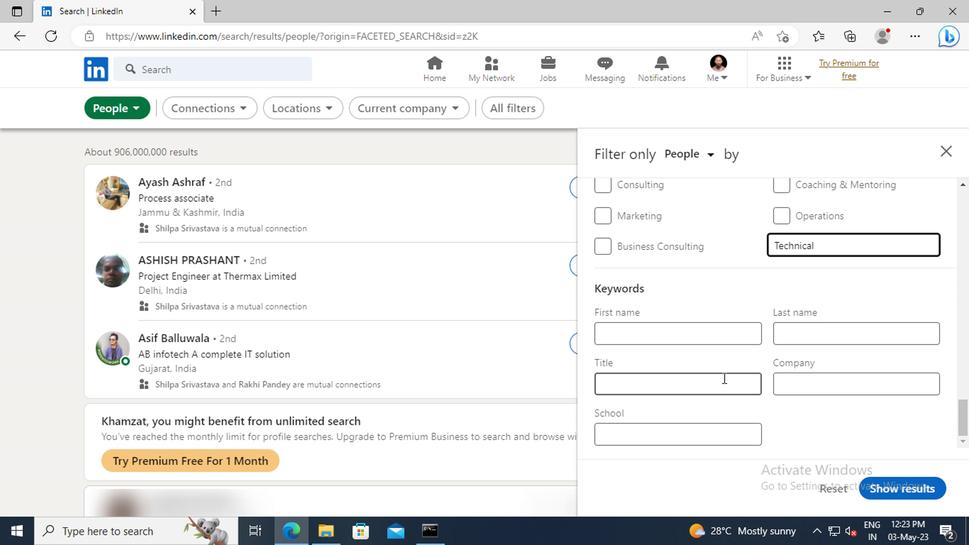 
Action: Key pressed <Key.shift>ASSISTANT<Key.space><Key.shift>MANAGER<Key.enter>
Screenshot: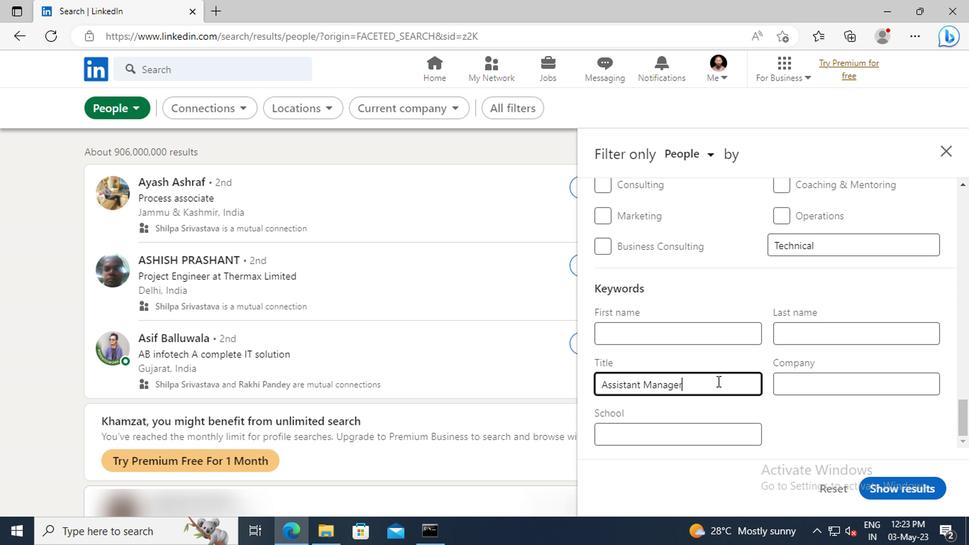 
Action: Mouse moved to (883, 481)
Screenshot: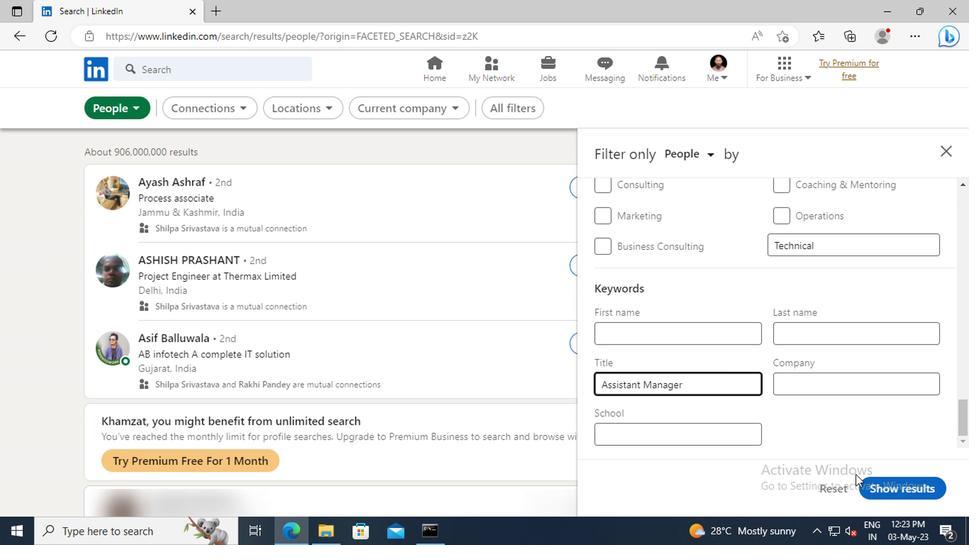 
Action: Mouse pressed left at (883, 481)
Screenshot: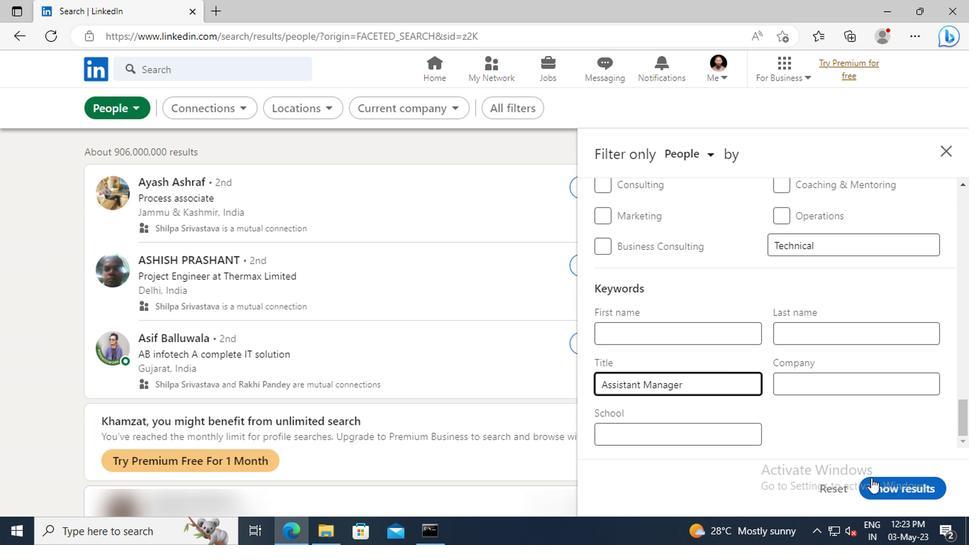 
Action: Mouse moved to (885, 481)
Screenshot: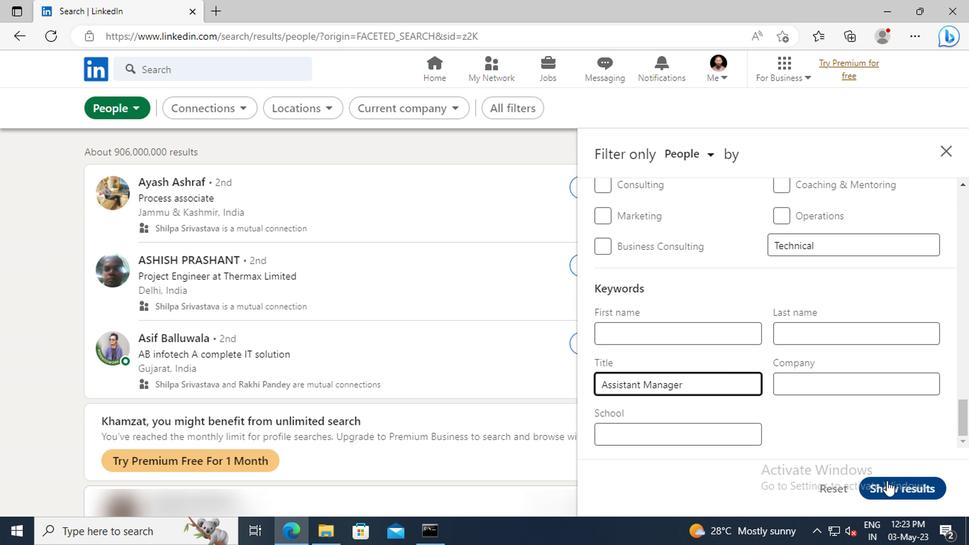 
